 Task: Look for space in Berriane, Algeria from 6th September, 2023 to 10th September, 2023 for 1 adult in price range Rs.9000 to Rs.17000. Place can be private room with 1  bedroom having 1 bed and 1 bathroom. Property type can be house, flat, hotel. Booking option can be shelf check-in. Required host language is .
Action: Mouse moved to (529, 119)
Screenshot: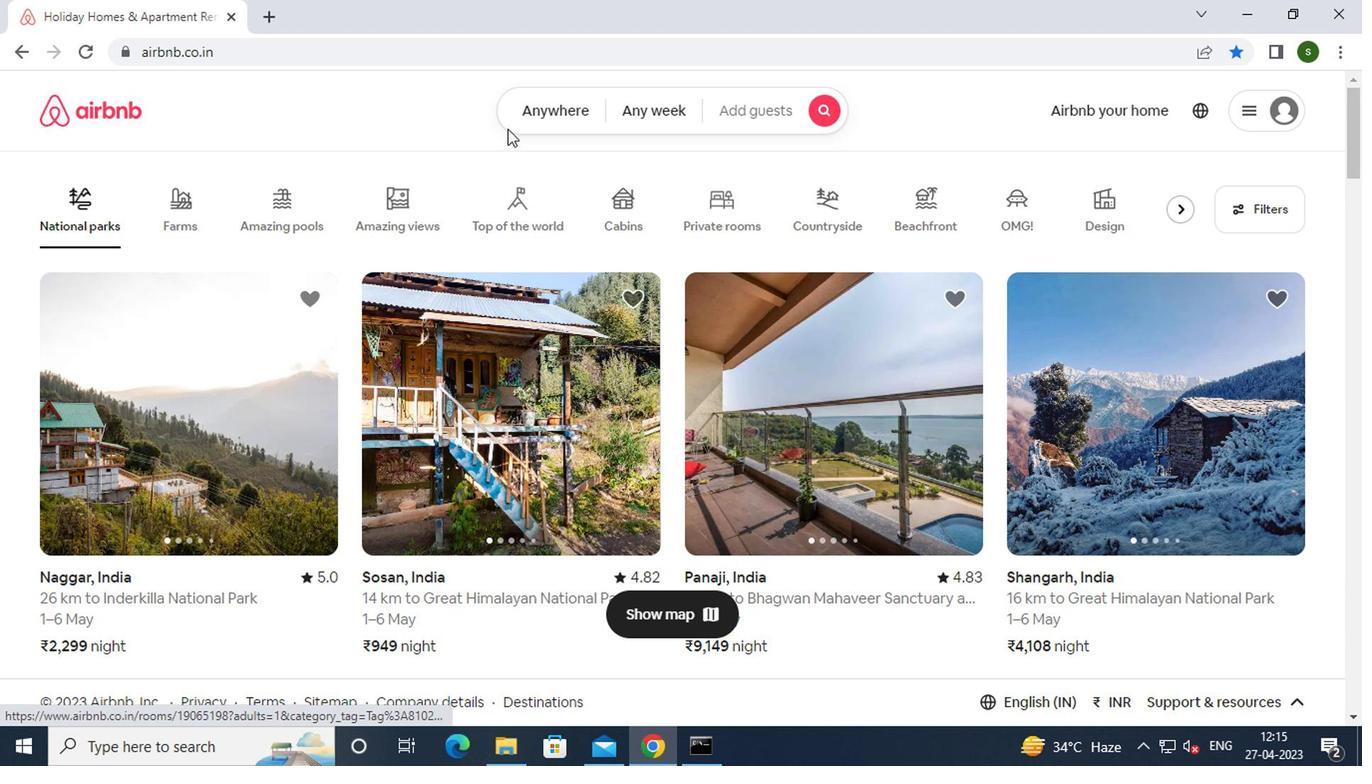 
Action: Mouse pressed left at (529, 119)
Screenshot: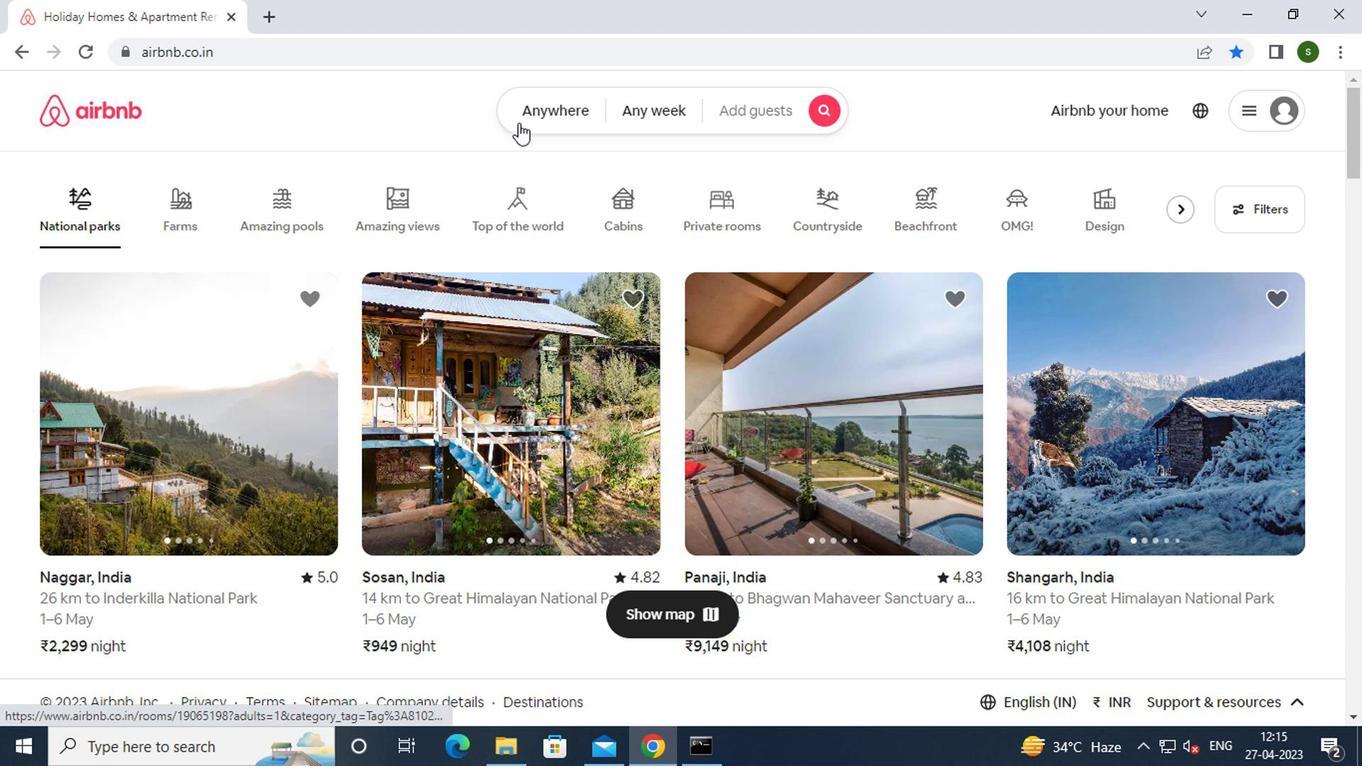
Action: Mouse moved to (380, 192)
Screenshot: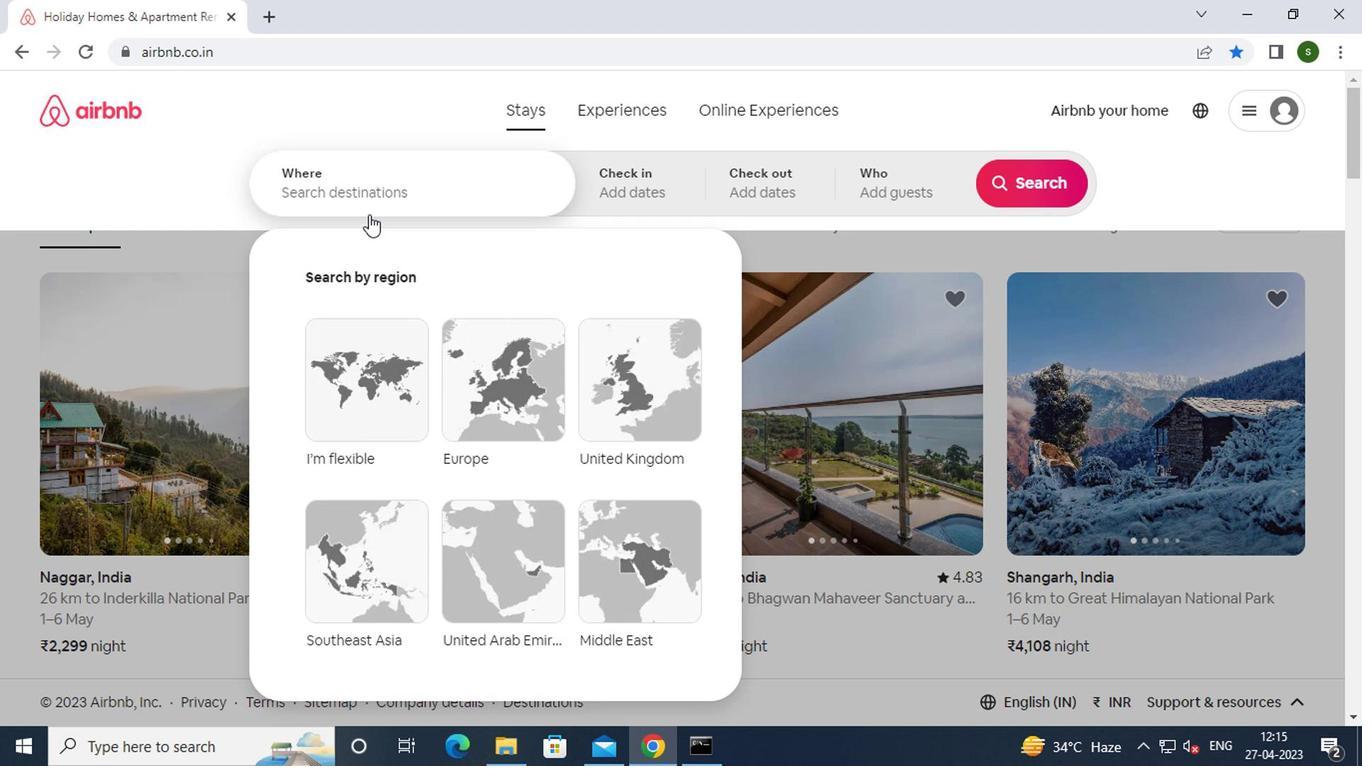 
Action: Mouse pressed left at (380, 192)
Screenshot: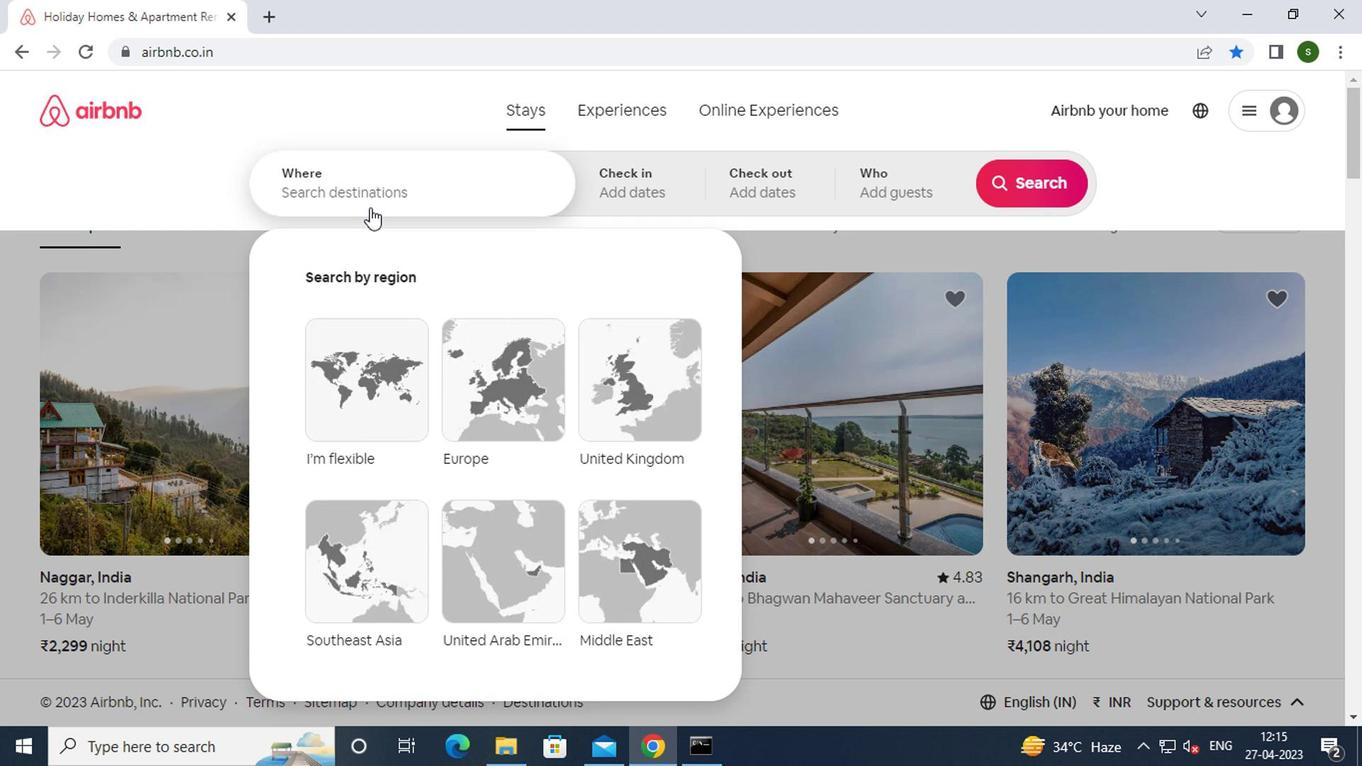 
Action: Key pressed b<Key.caps_lock>erriane
Screenshot: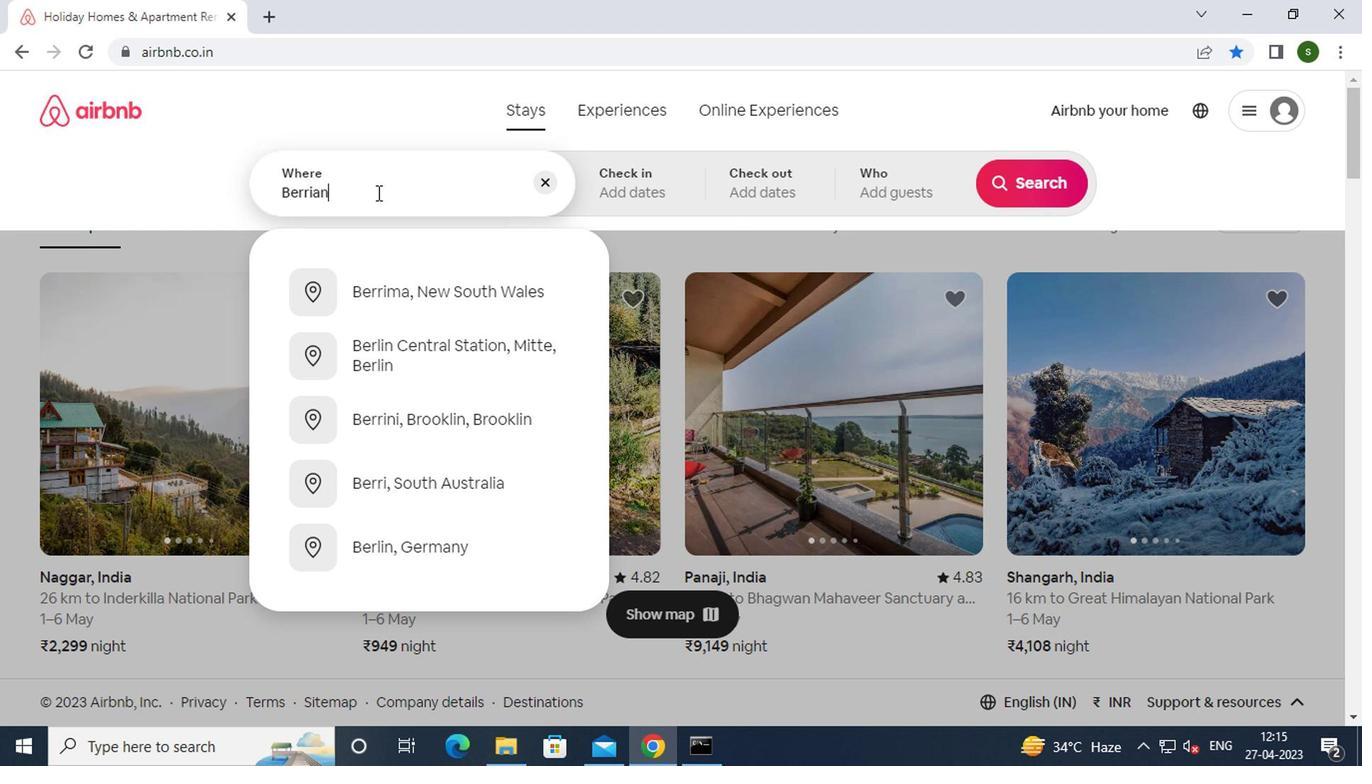 
Action: Mouse moved to (428, 285)
Screenshot: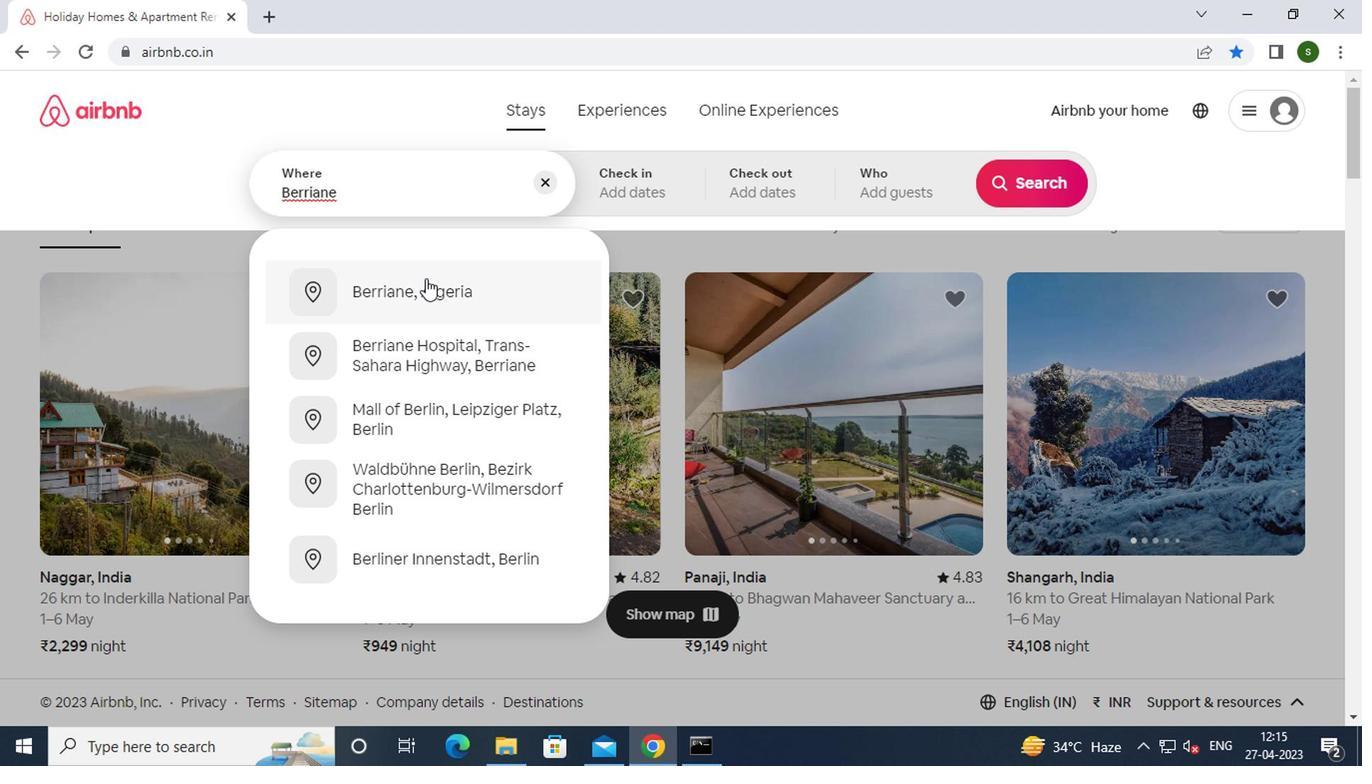 
Action: Mouse pressed left at (428, 285)
Screenshot: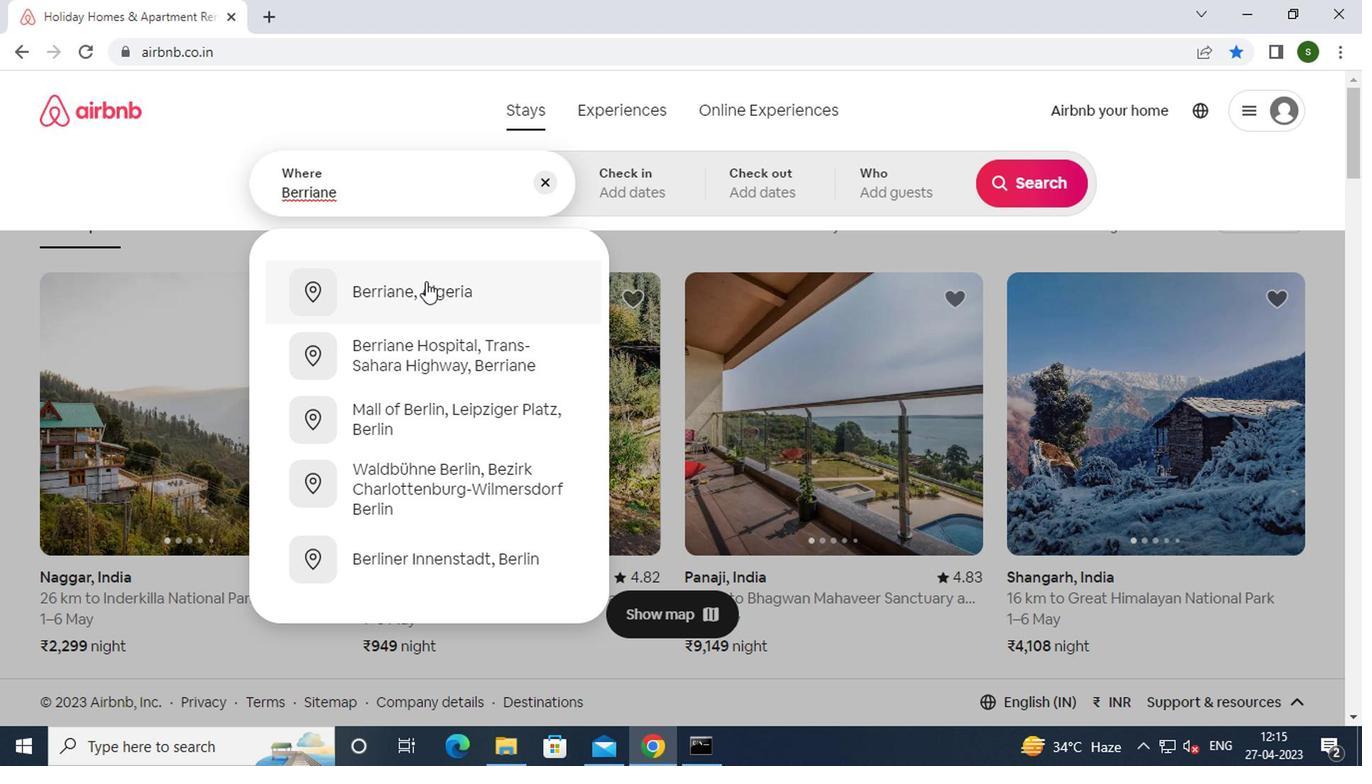 
Action: Mouse moved to (1016, 344)
Screenshot: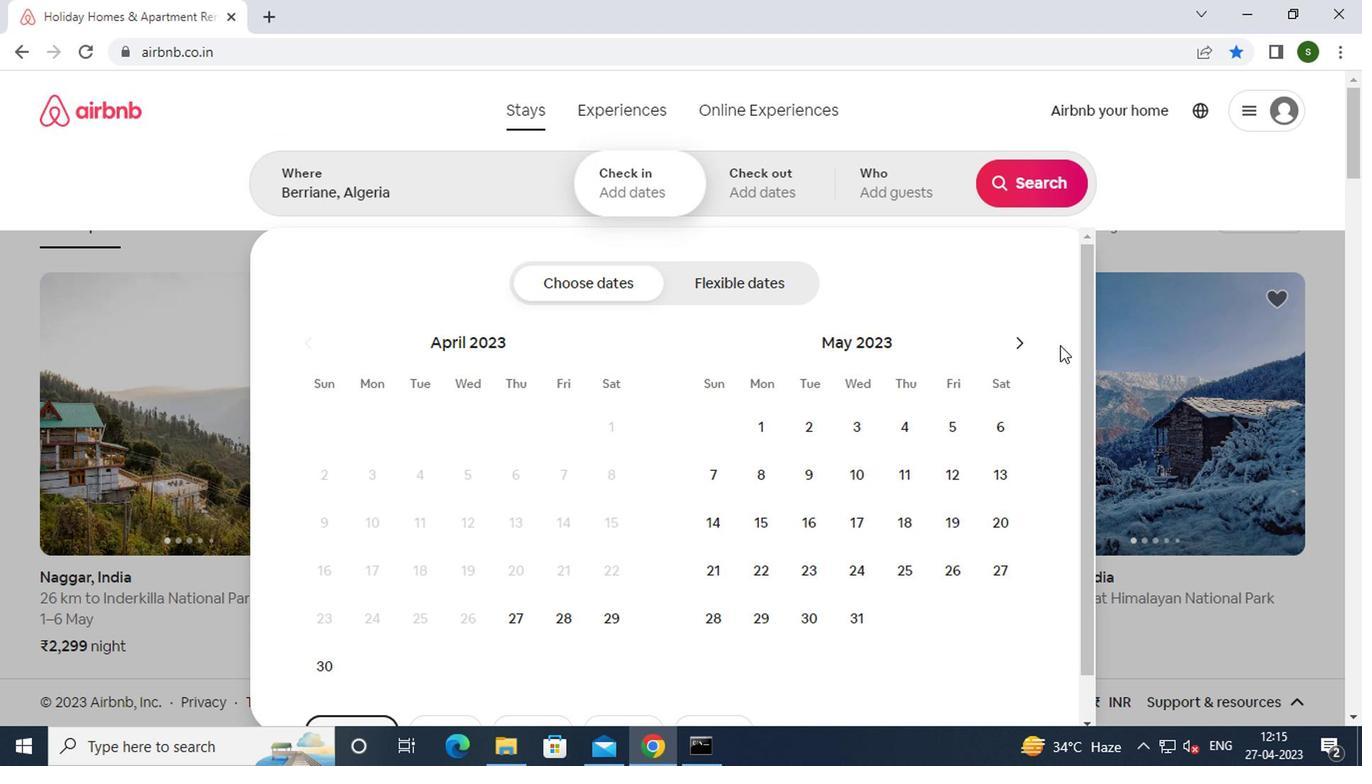 
Action: Mouse pressed left at (1016, 344)
Screenshot: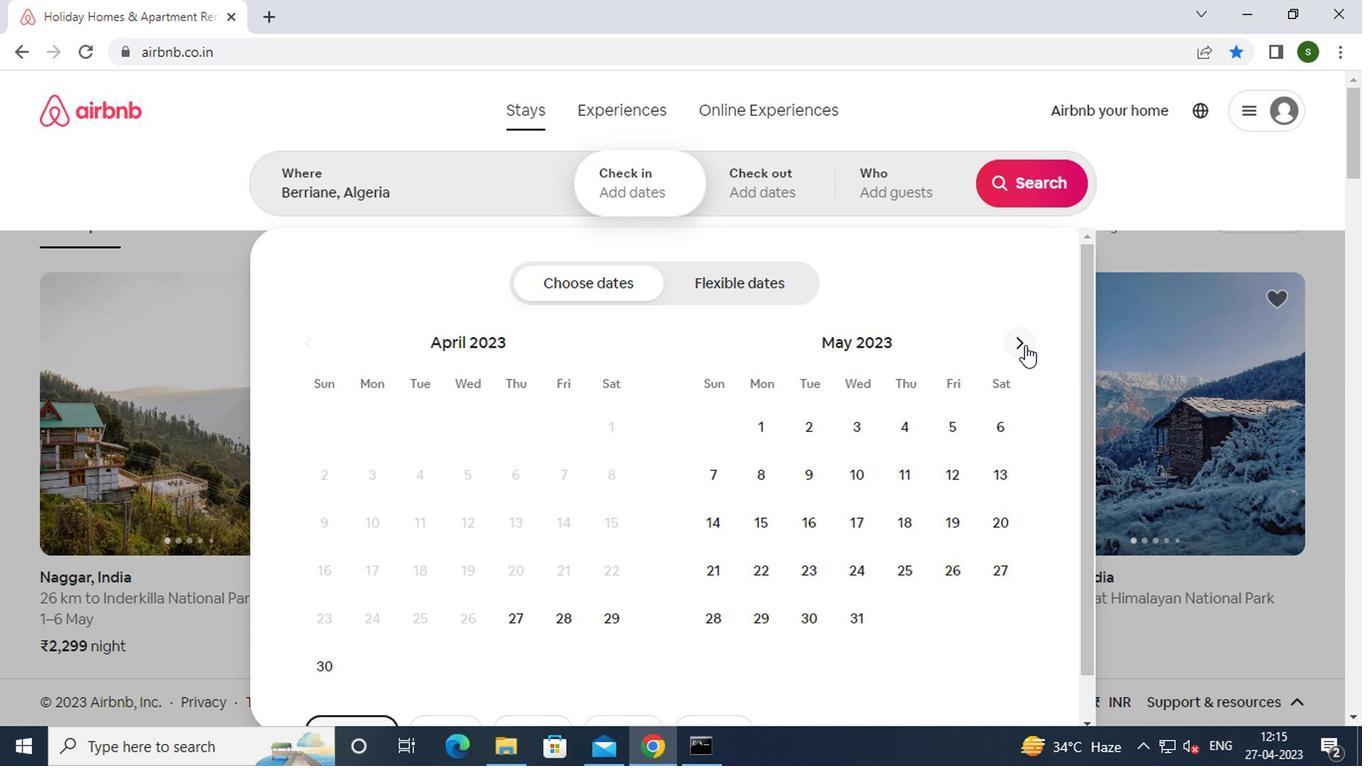 
Action: Mouse pressed left at (1016, 344)
Screenshot: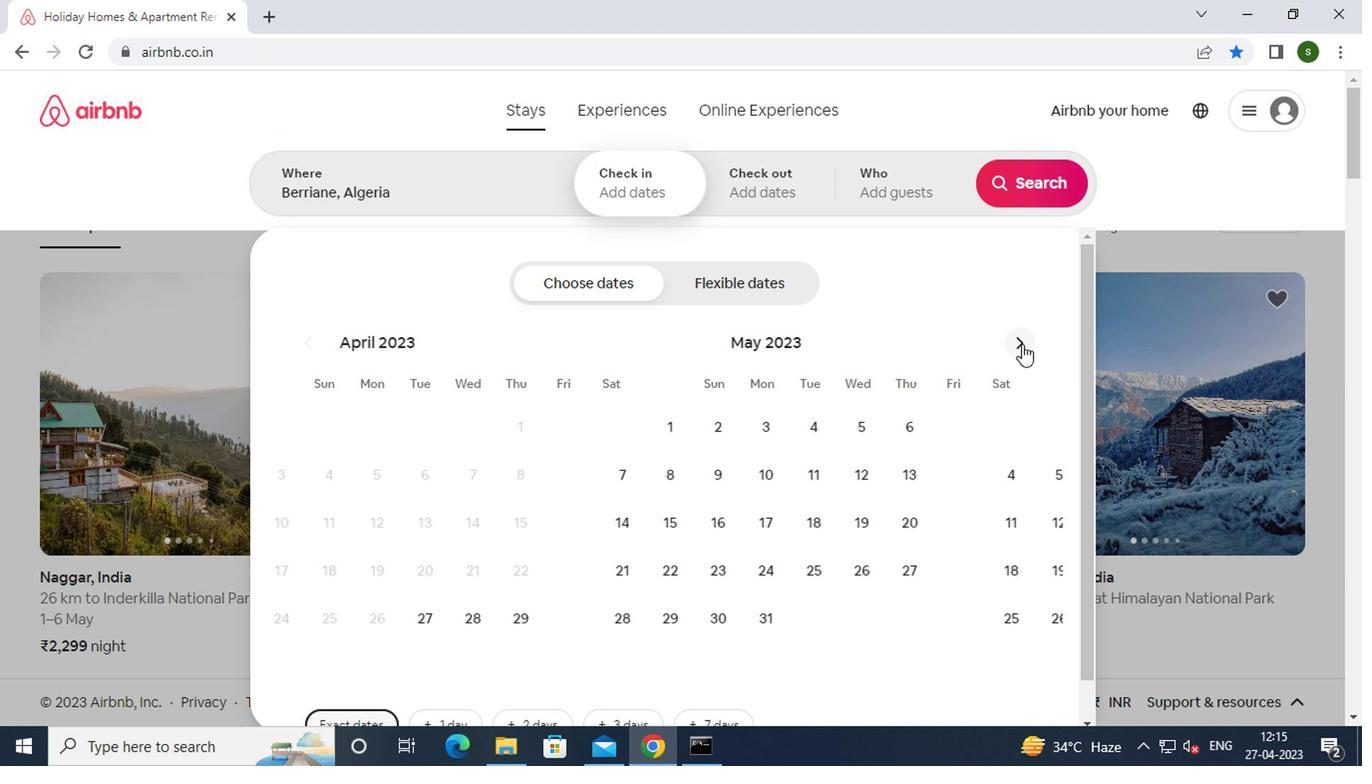 
Action: Mouse pressed left at (1016, 344)
Screenshot: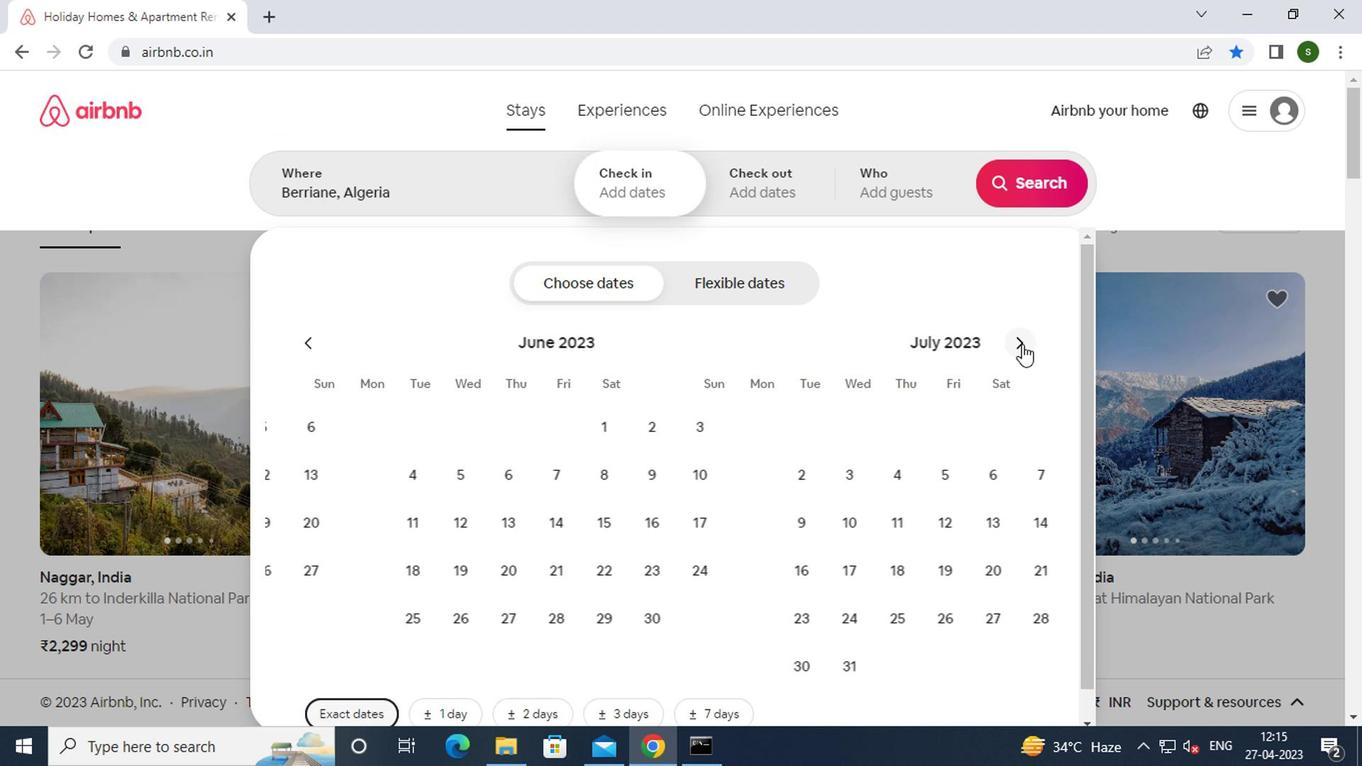 
Action: Mouse pressed left at (1016, 344)
Screenshot: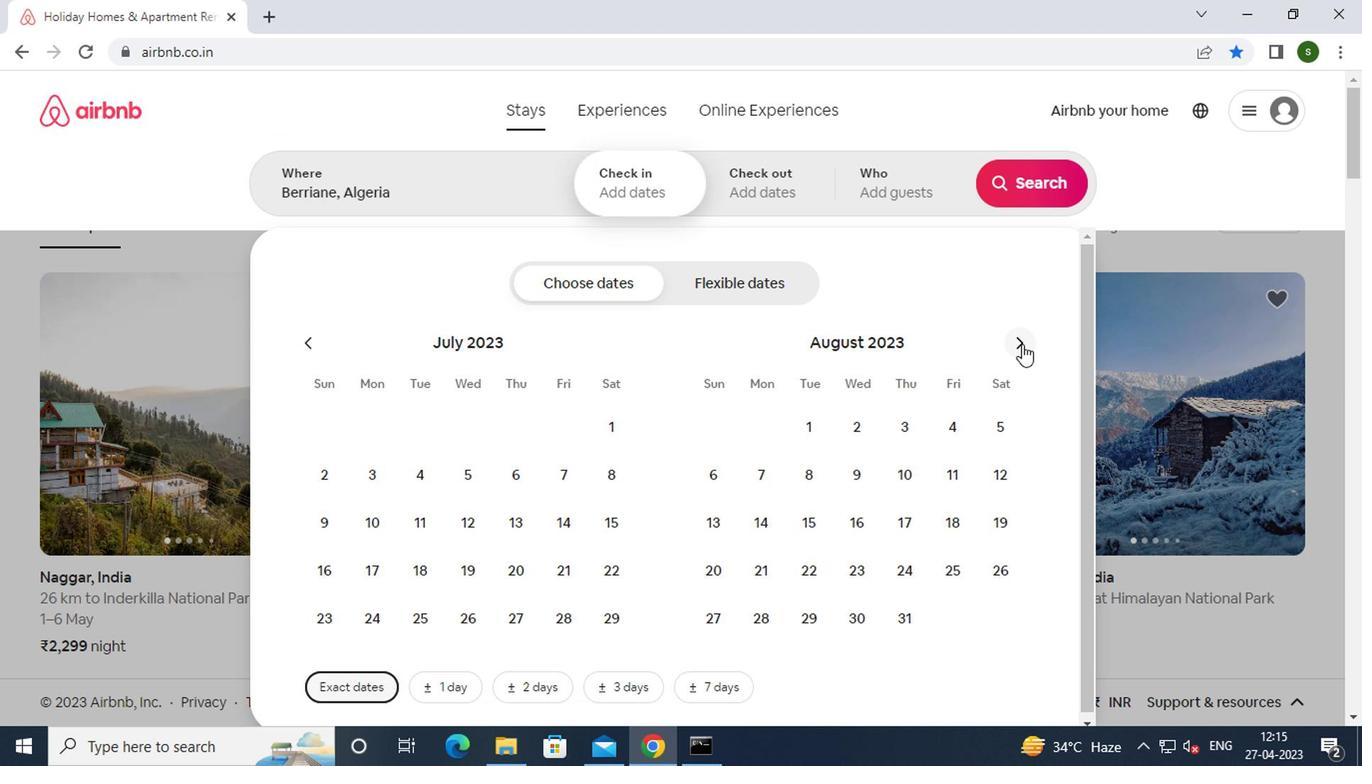 
Action: Mouse moved to (838, 484)
Screenshot: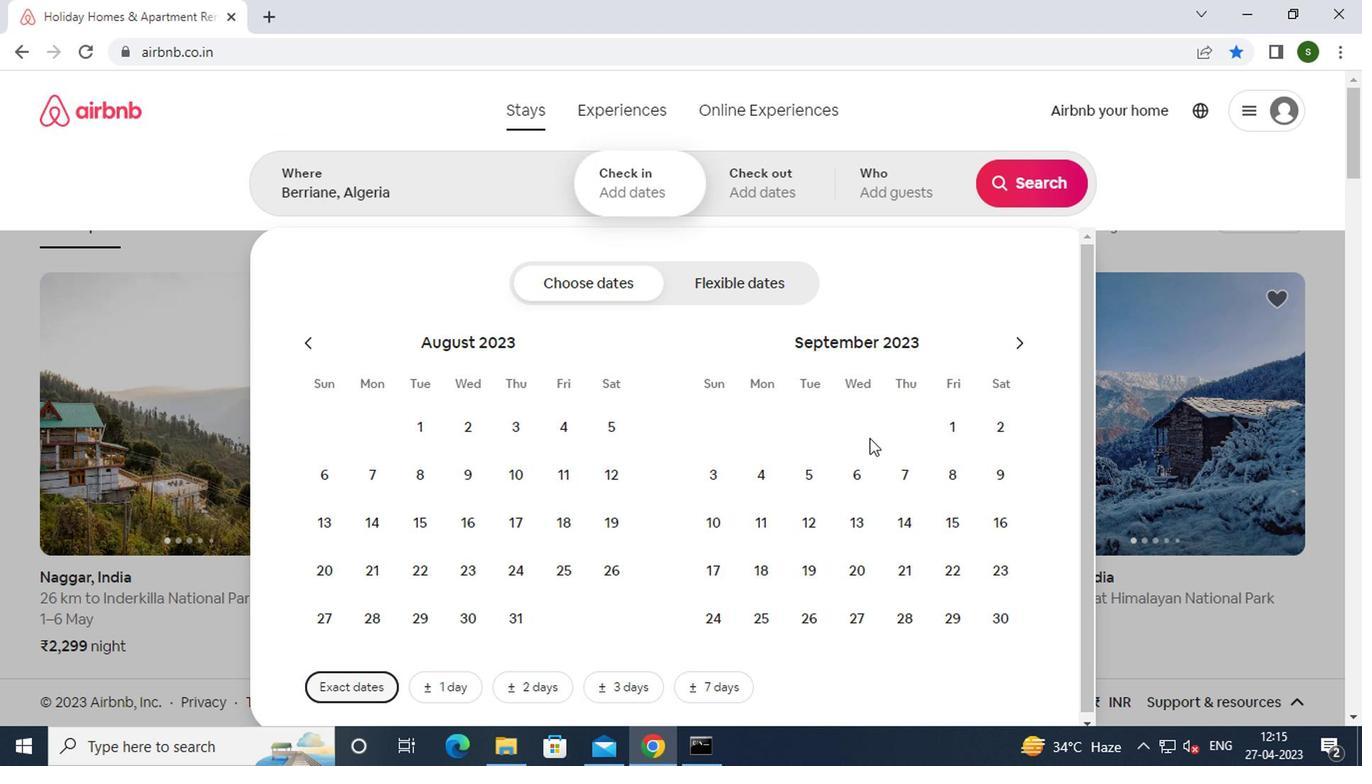 
Action: Mouse pressed left at (838, 484)
Screenshot: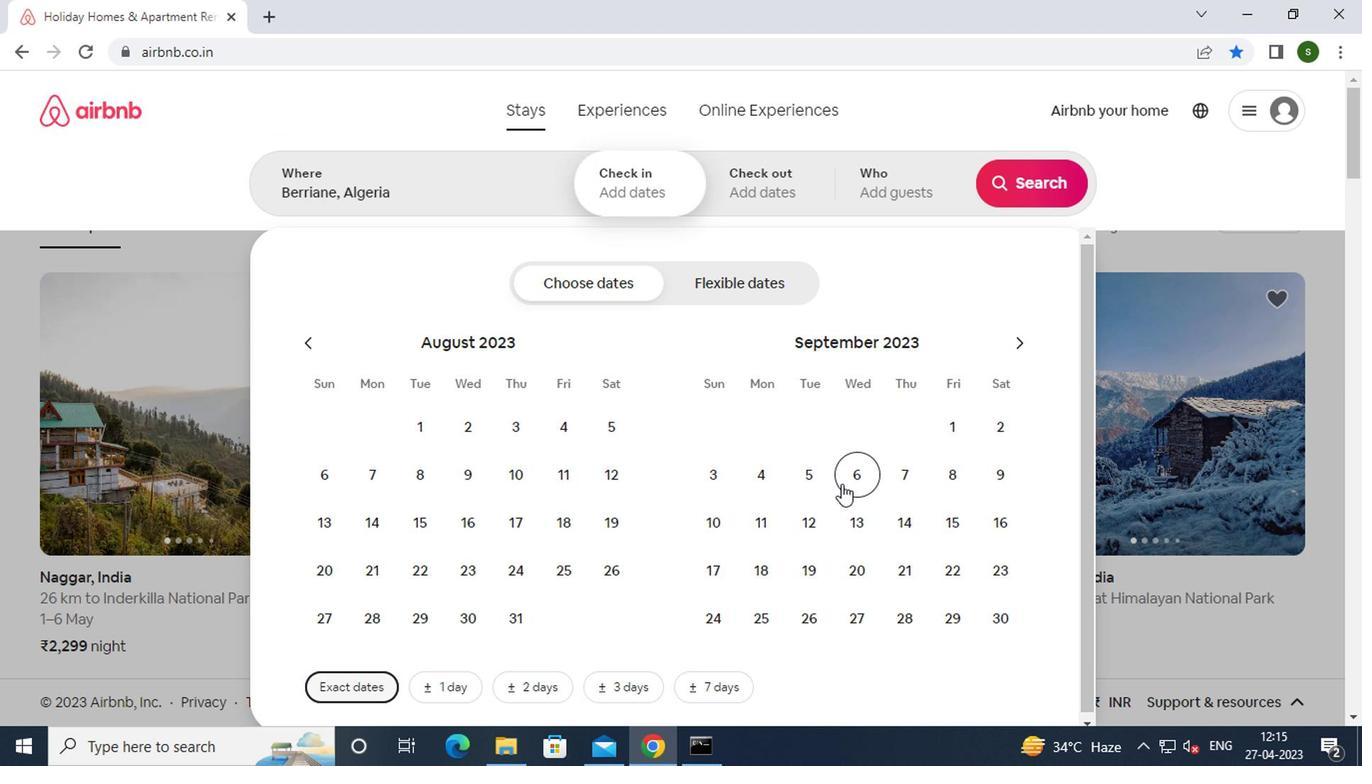 
Action: Mouse moved to (715, 516)
Screenshot: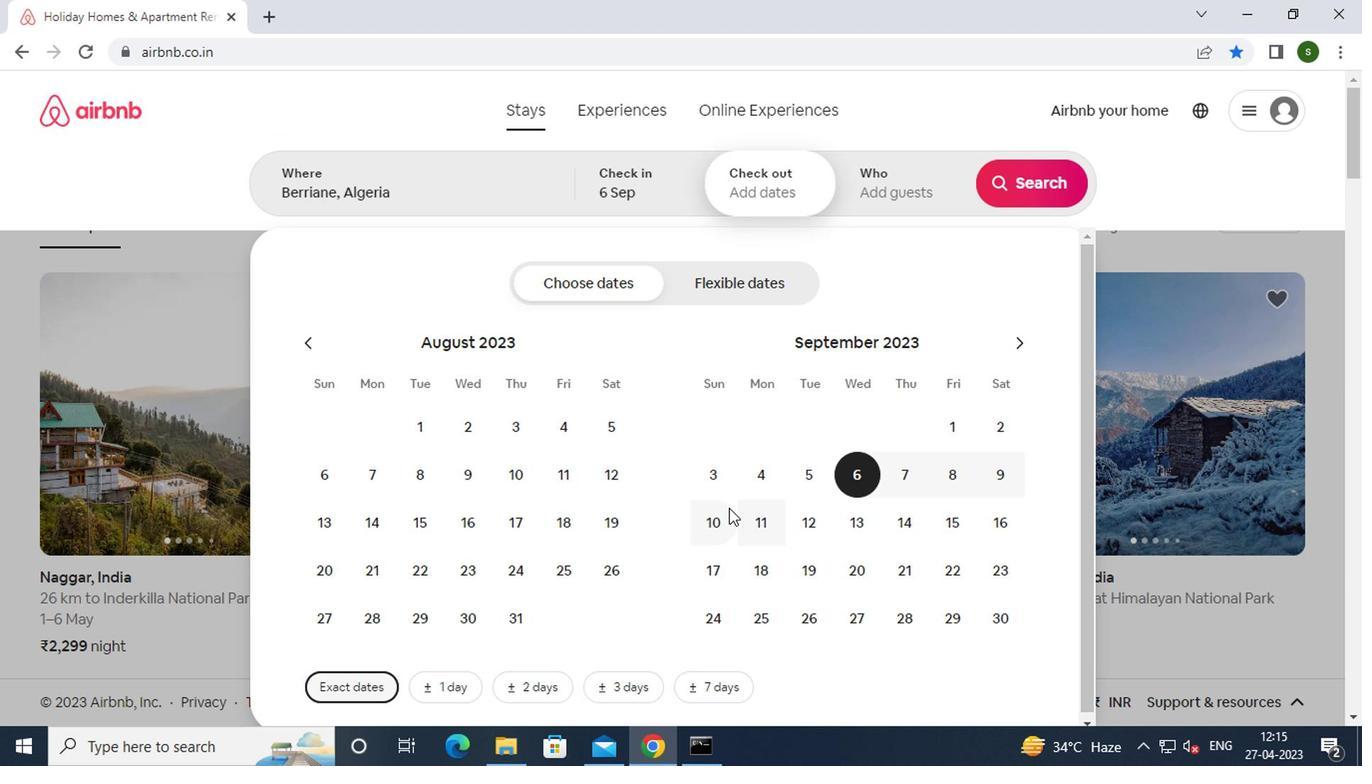 
Action: Mouse pressed left at (715, 516)
Screenshot: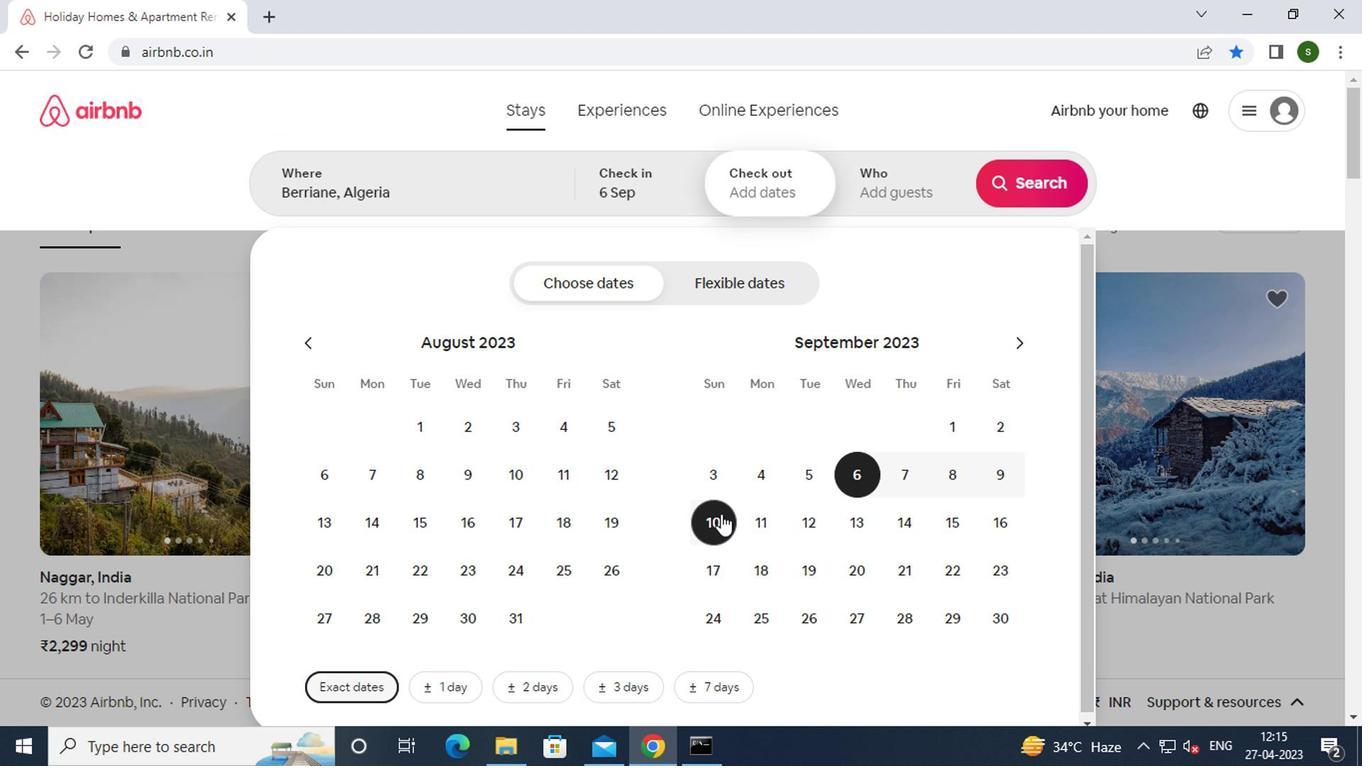 
Action: Mouse moved to (881, 183)
Screenshot: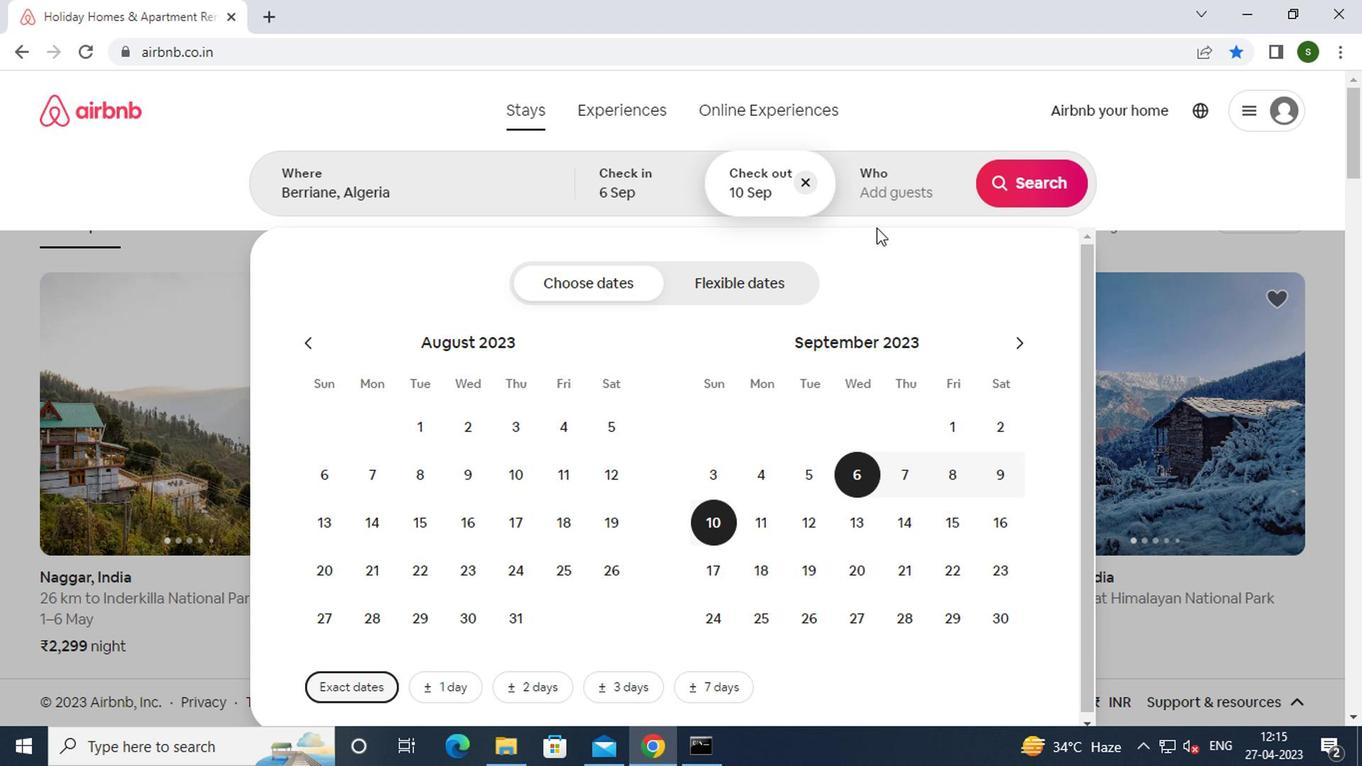 
Action: Mouse pressed left at (881, 183)
Screenshot: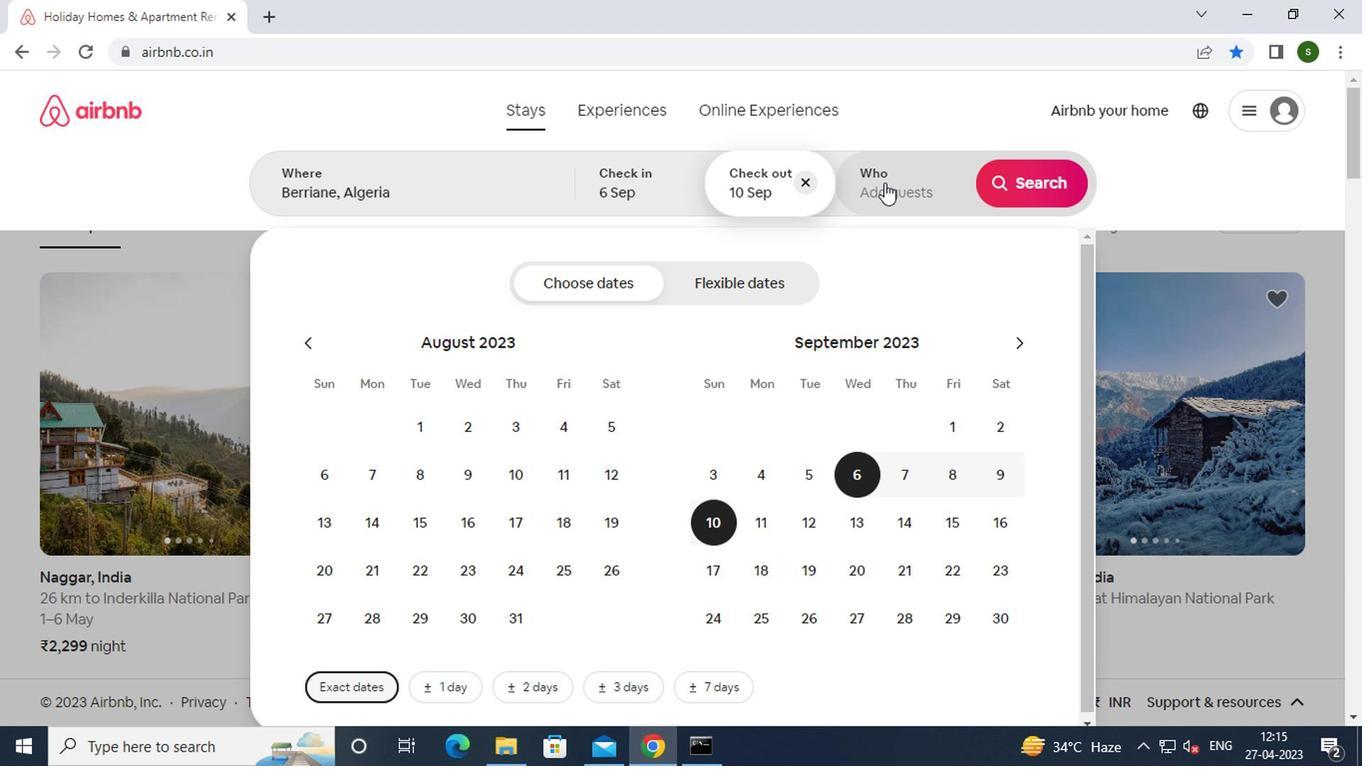 
Action: Mouse moved to (1031, 295)
Screenshot: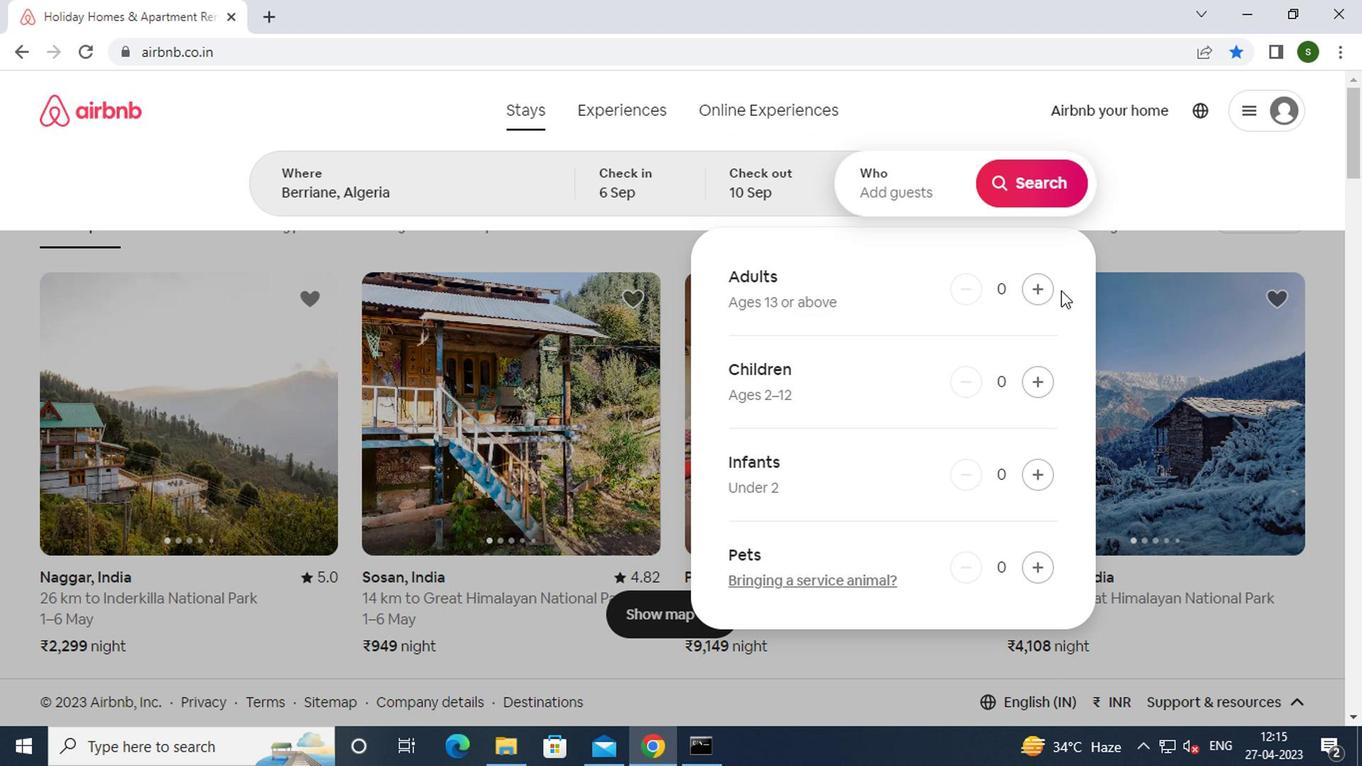 
Action: Mouse pressed left at (1031, 295)
Screenshot: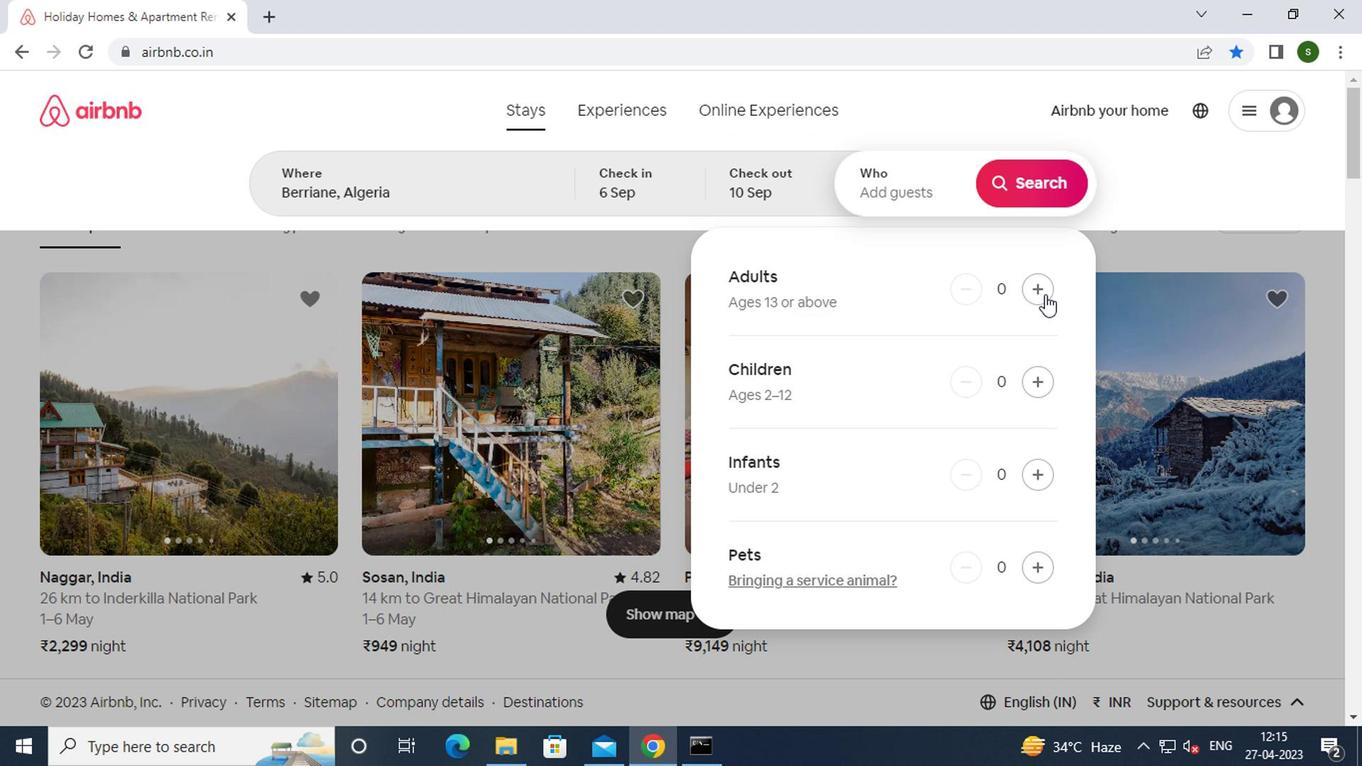 
Action: Mouse moved to (1032, 200)
Screenshot: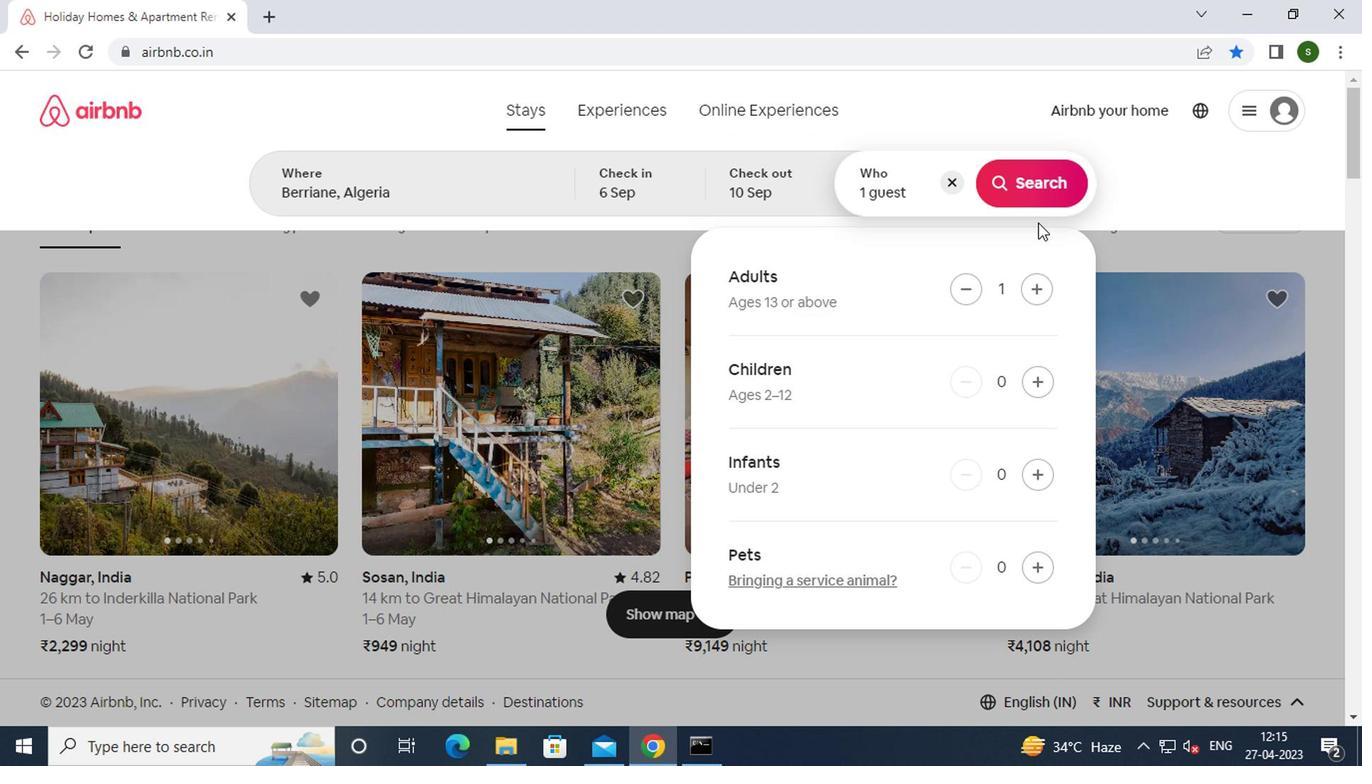 
Action: Mouse pressed left at (1032, 200)
Screenshot: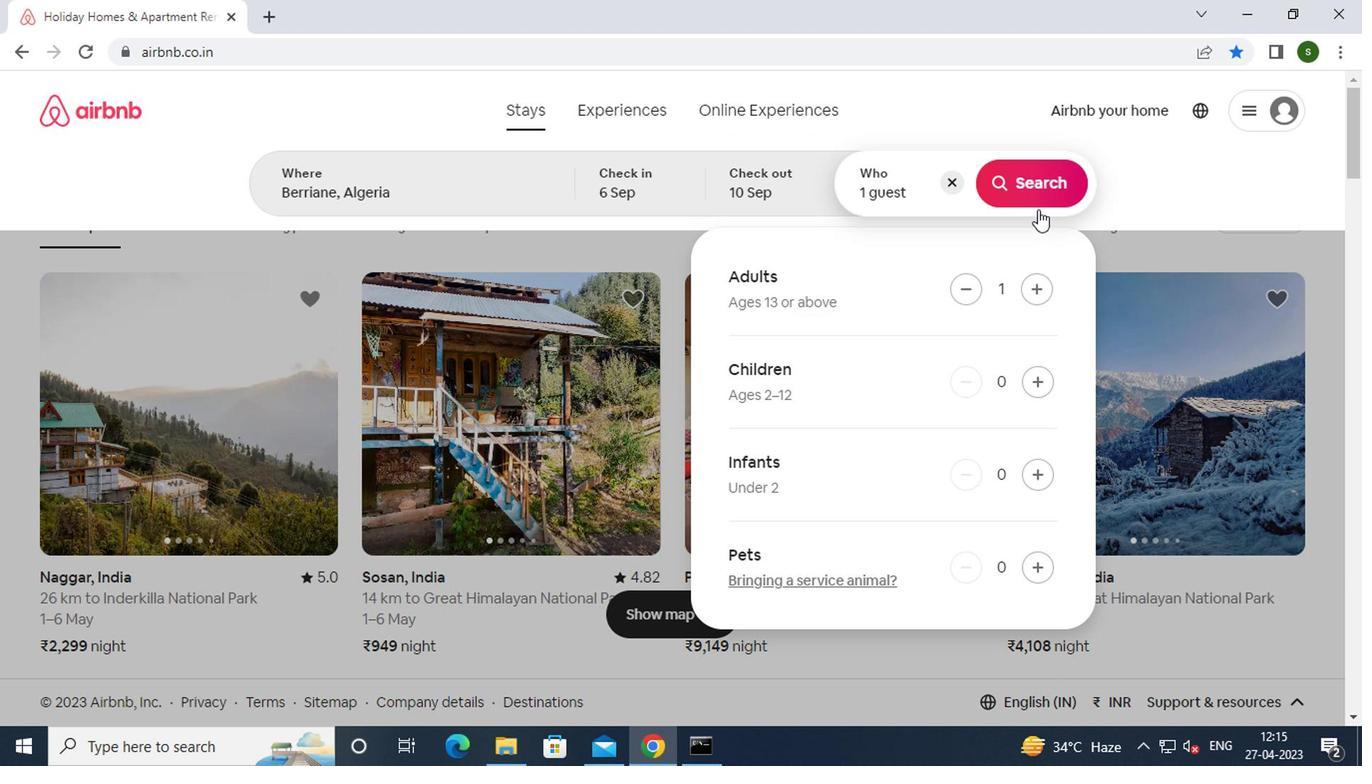 
Action: Mouse moved to (1241, 190)
Screenshot: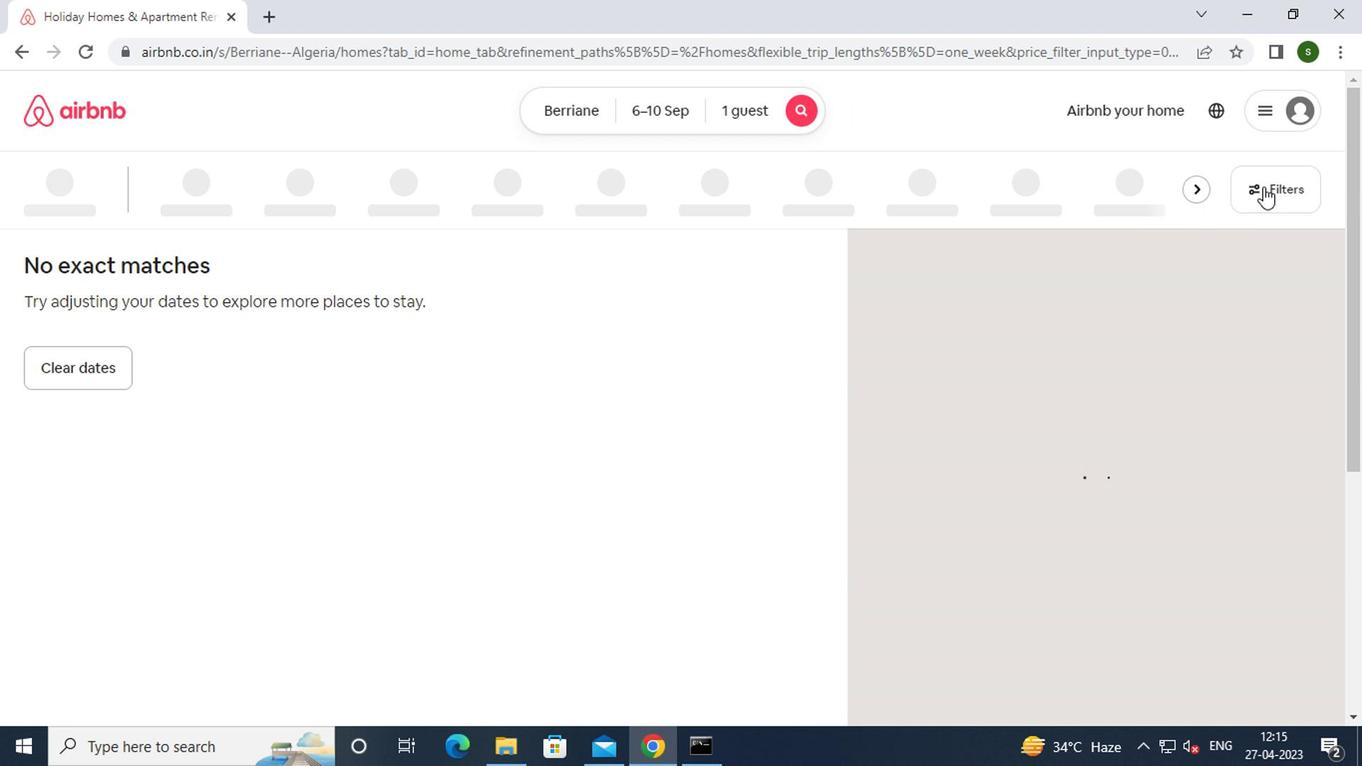 
Action: Mouse pressed left at (1241, 190)
Screenshot: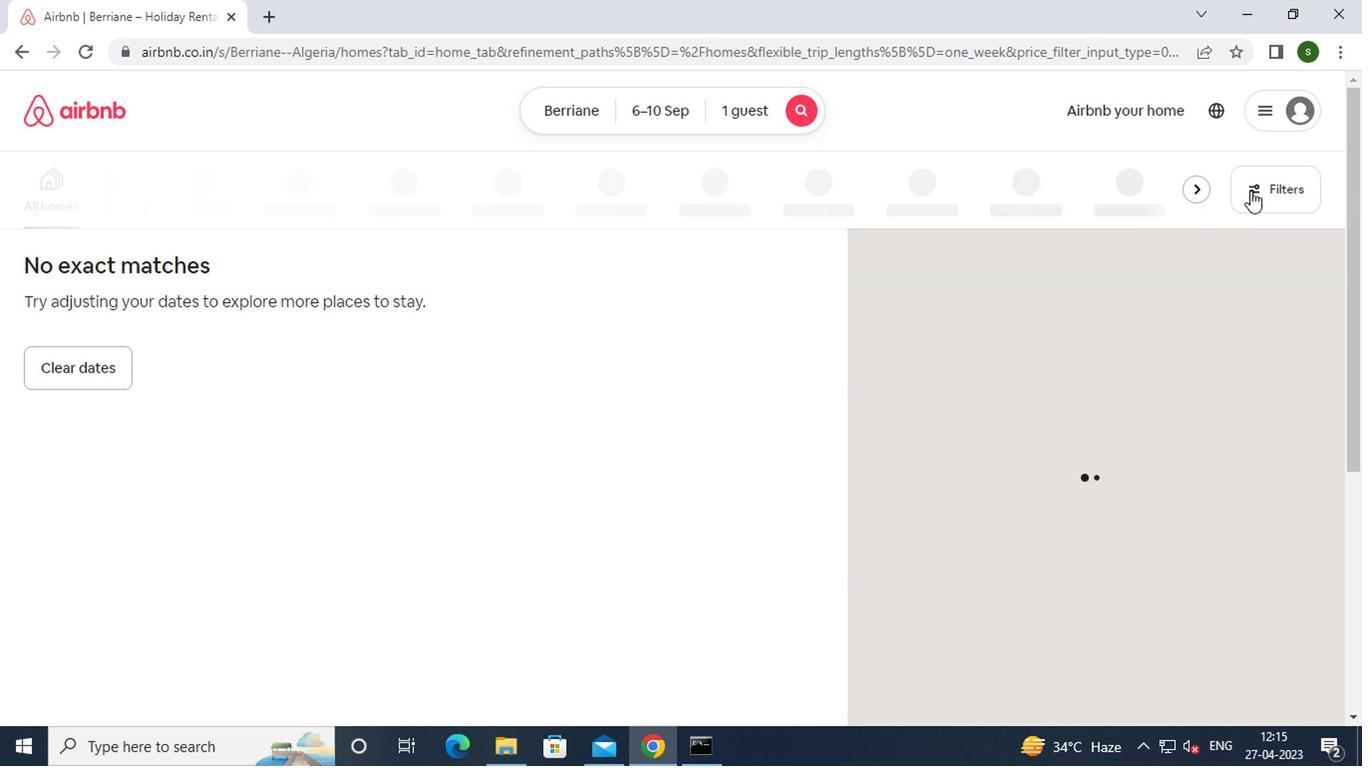 
Action: Mouse moved to (414, 317)
Screenshot: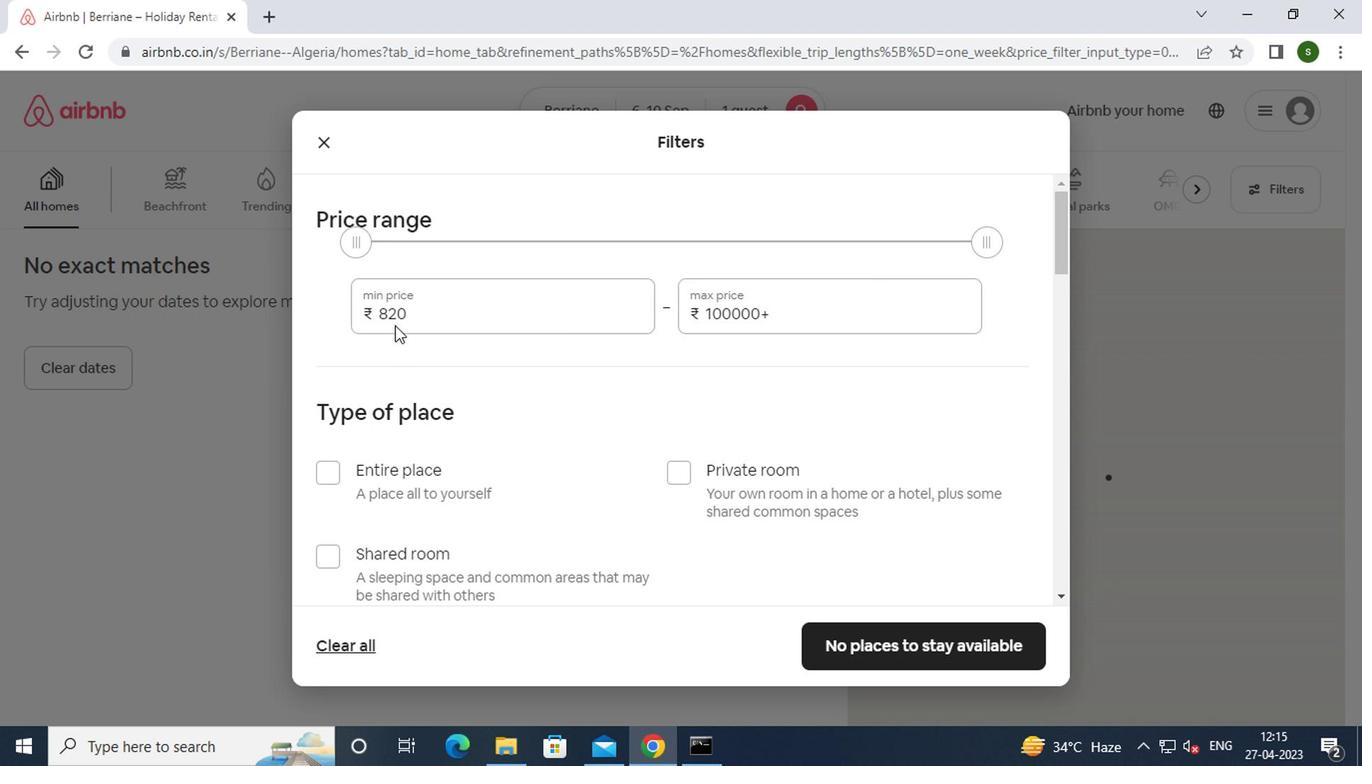 
Action: Mouse pressed left at (414, 317)
Screenshot: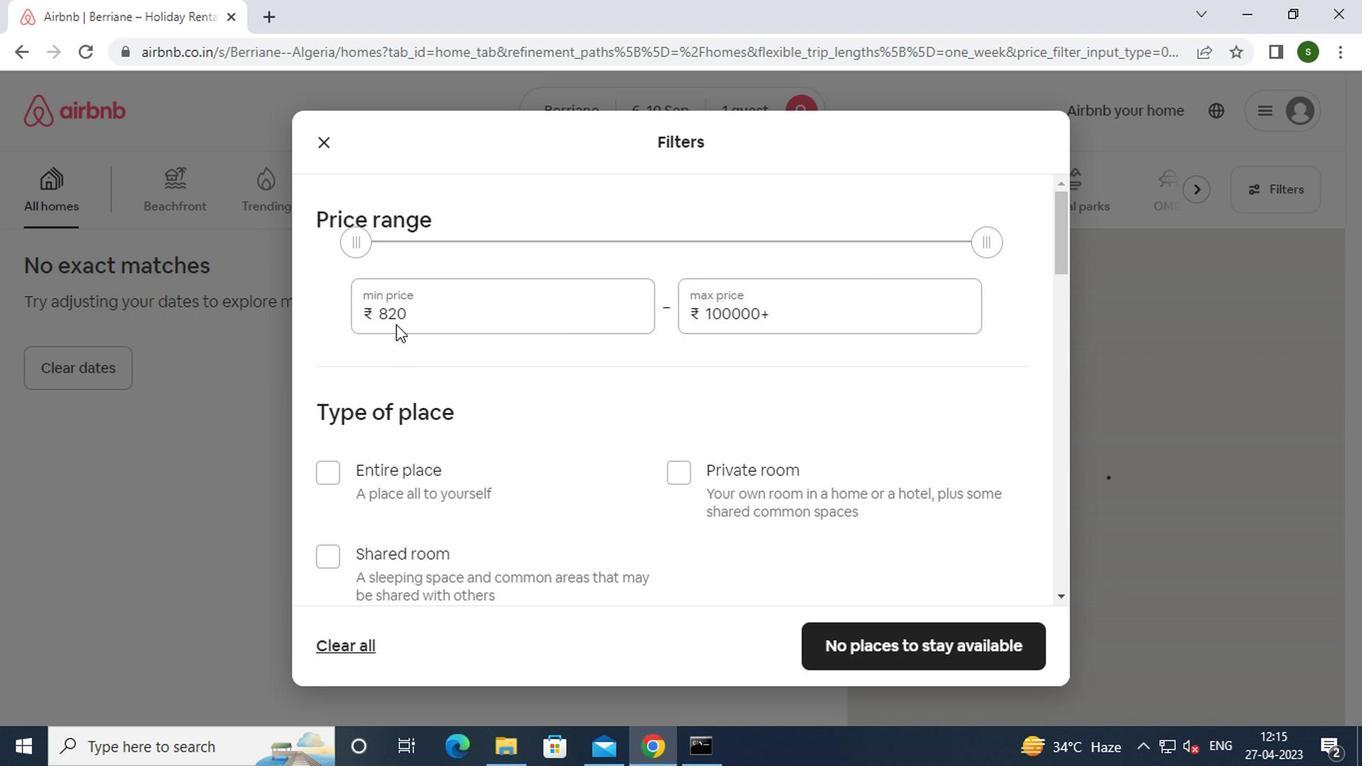 
Action: Mouse moved to (414, 315)
Screenshot: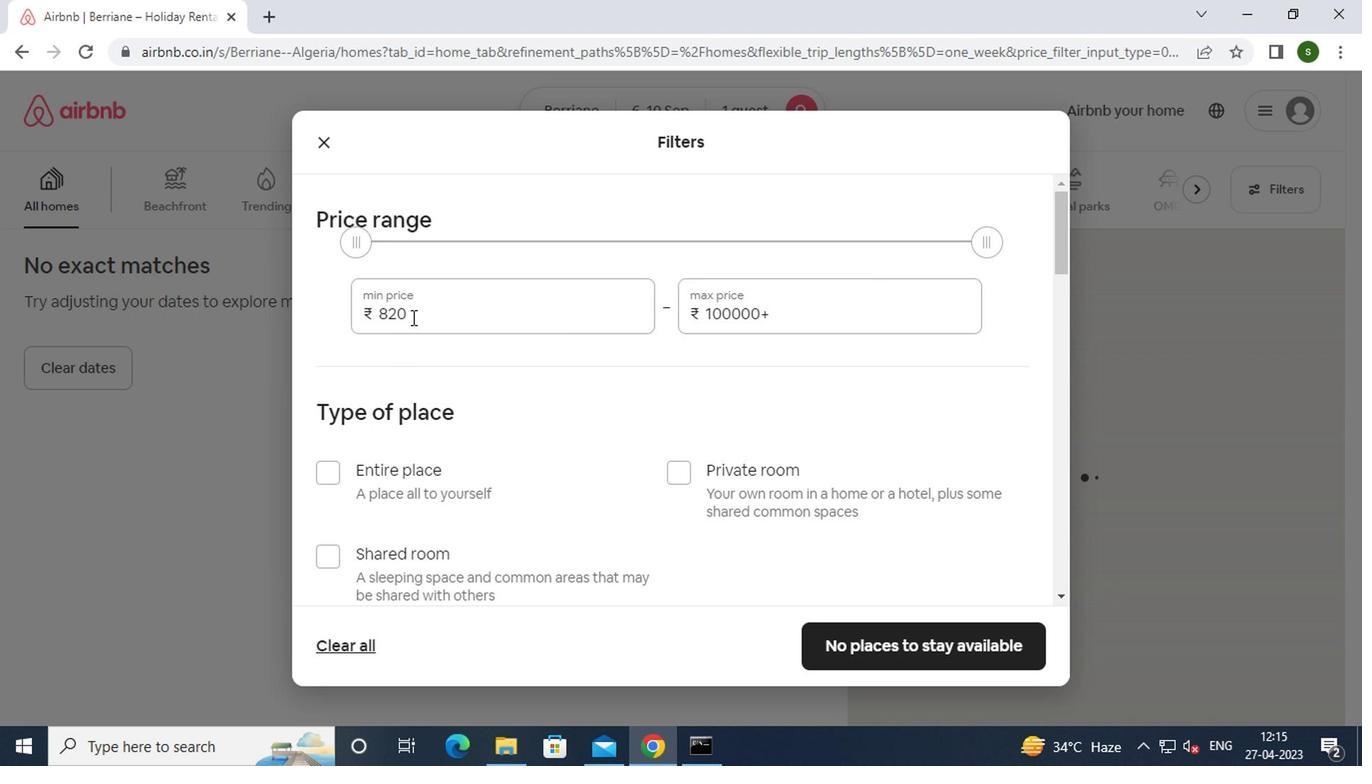
Action: Key pressed <Key.backspace><Key.backspace><Key.backspace><Key.backspace><Key.backspace><Key.backspace><Key.backspace>9000
Screenshot: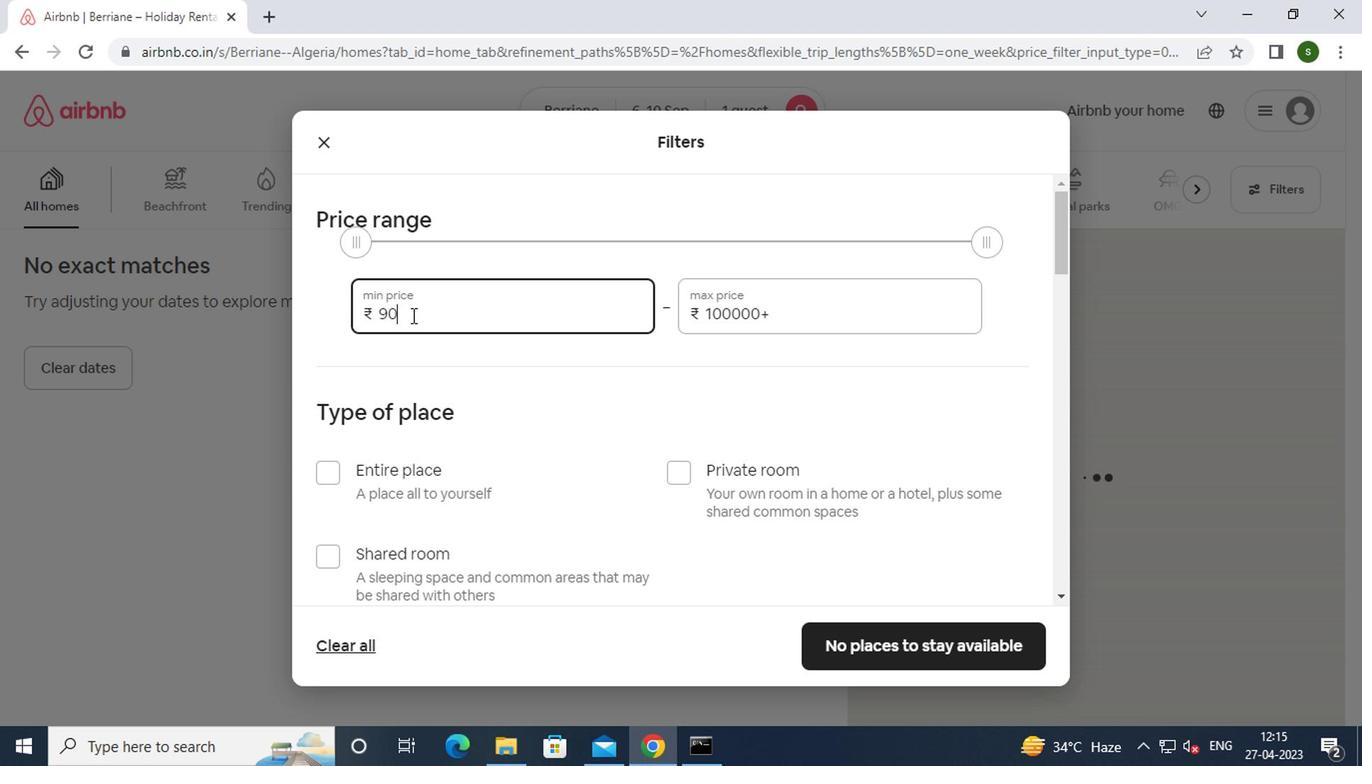 
Action: Mouse moved to (805, 300)
Screenshot: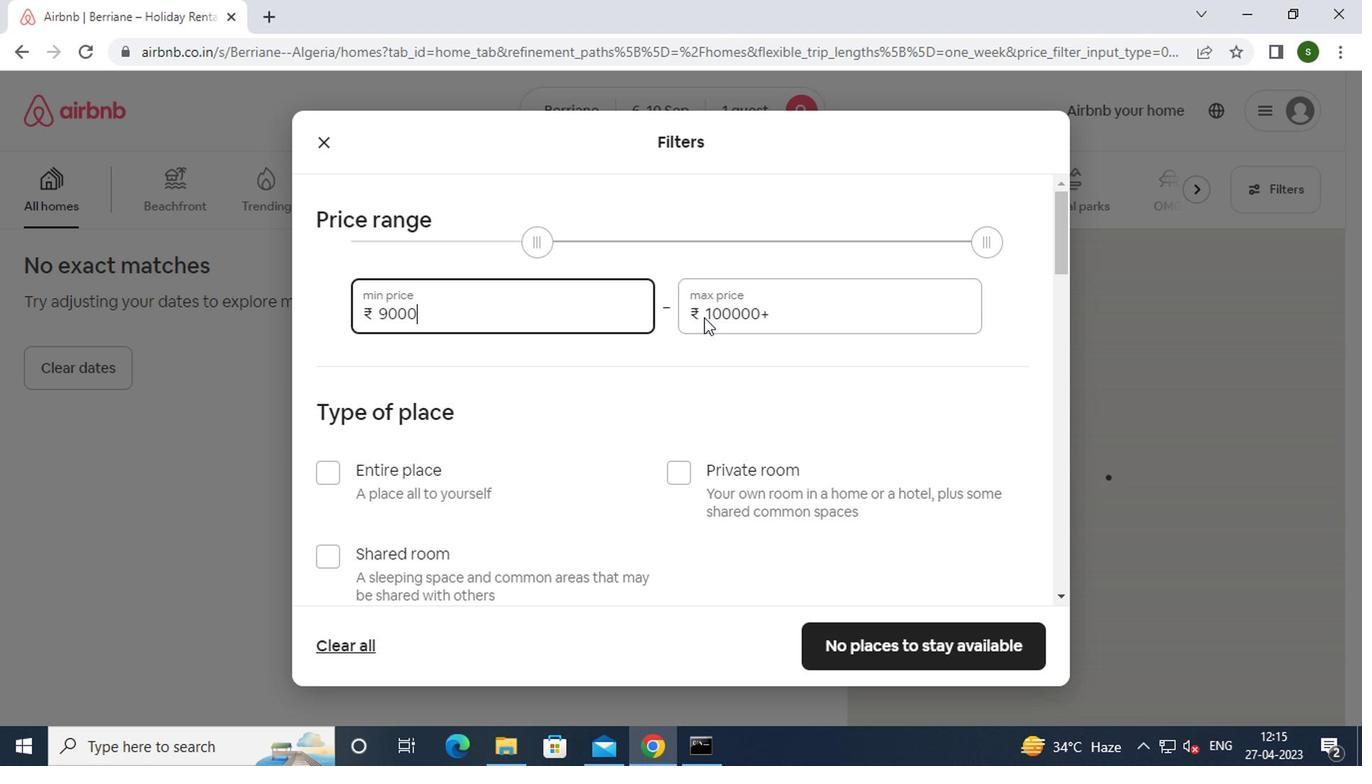 
Action: Mouse pressed left at (805, 300)
Screenshot: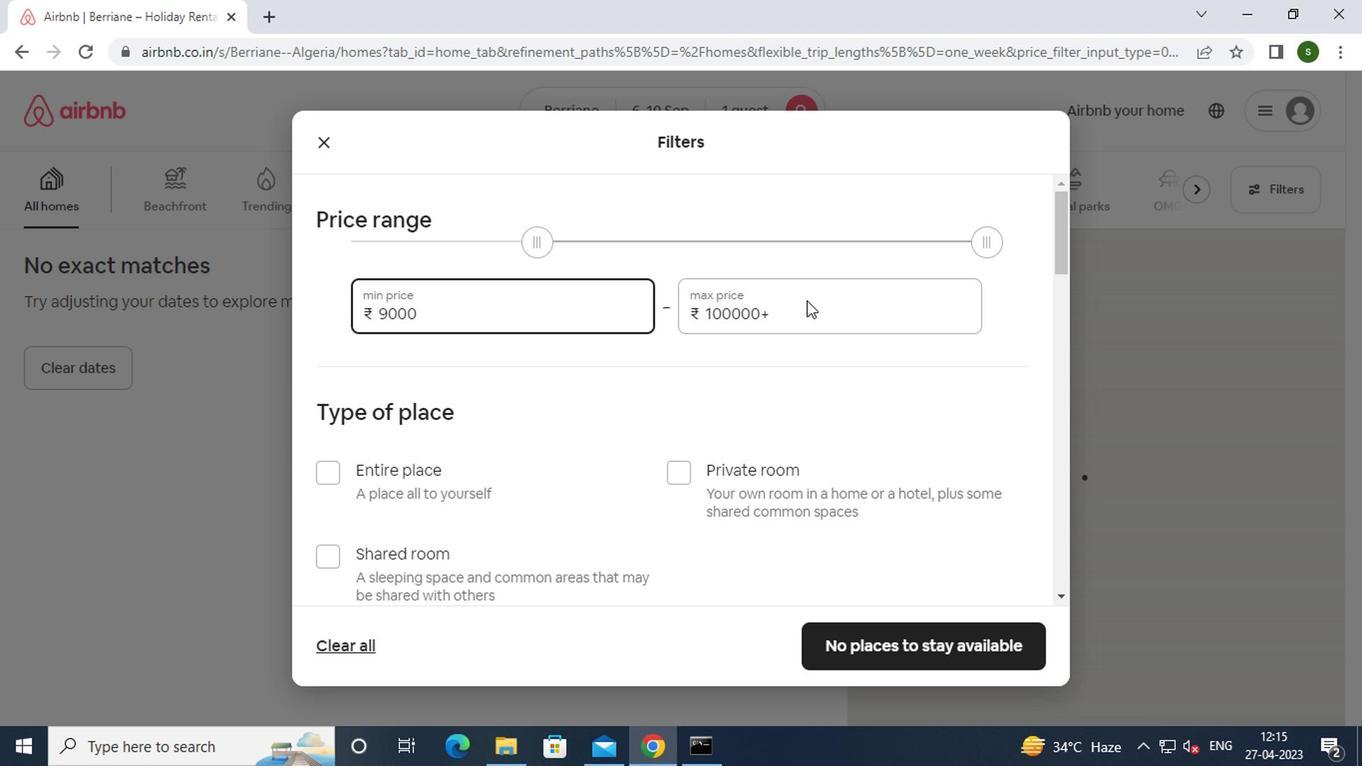 
Action: Mouse moved to (803, 300)
Screenshot: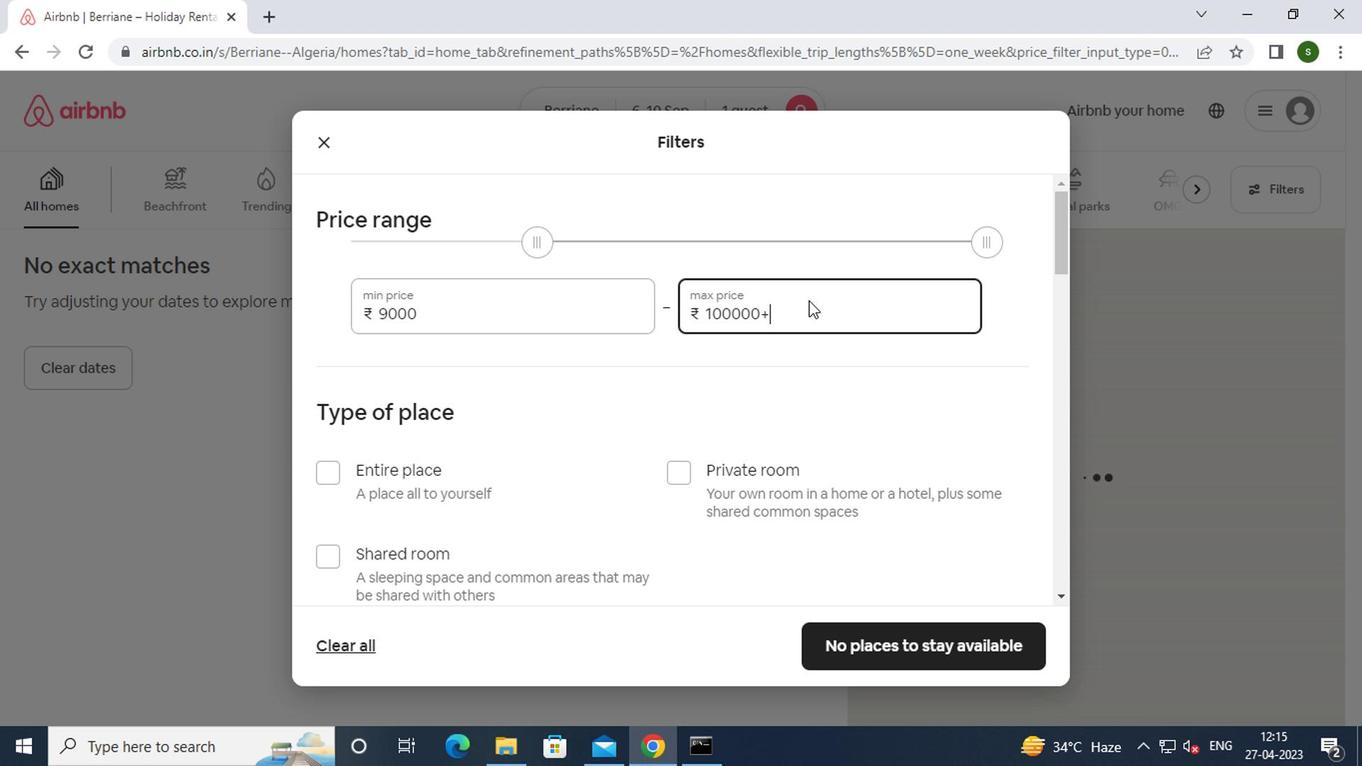 
Action: Key pressed <Key.backspace><Key.backspace><Key.backspace><Key.backspace><Key.backspace><Key.backspace><Key.backspace><Key.backspace><Key.backspace><Key.backspace><Key.backspace><Key.backspace>17000
Screenshot: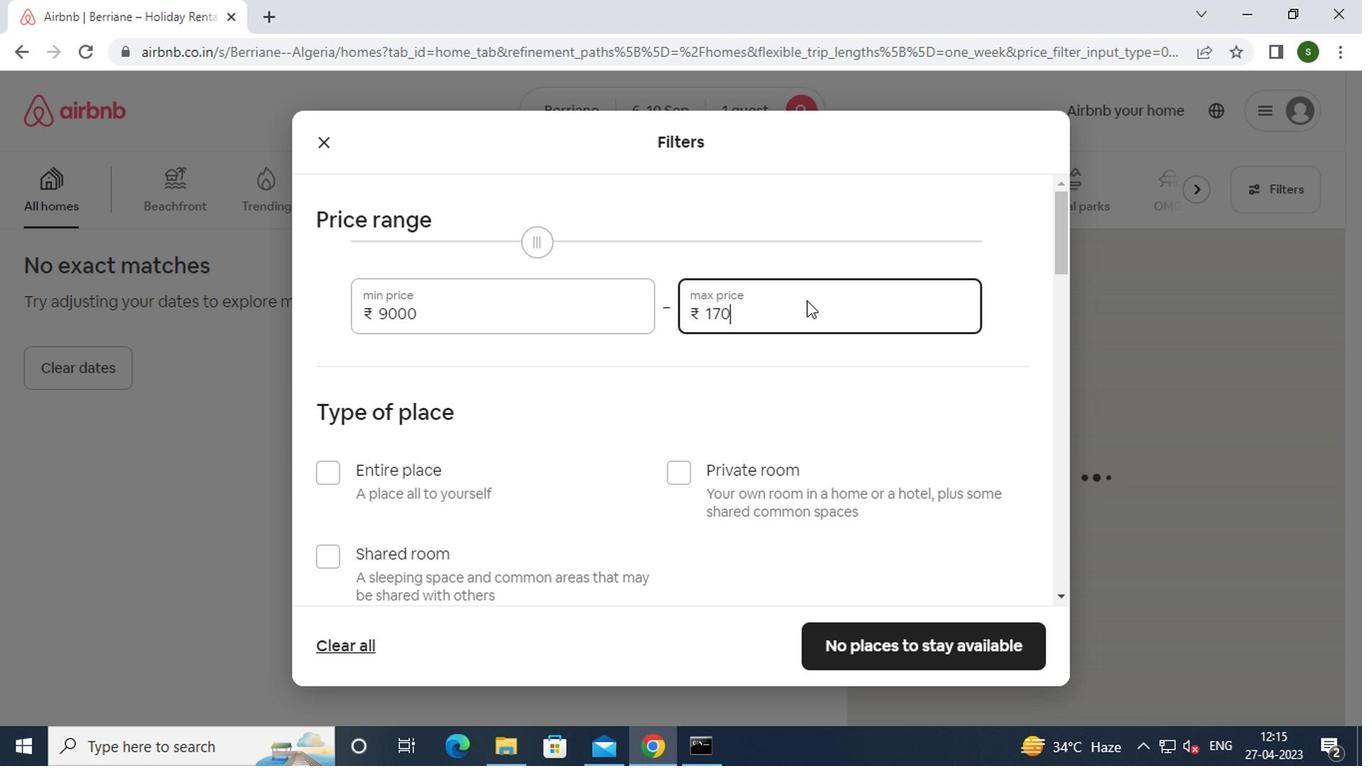 
Action: Mouse moved to (577, 334)
Screenshot: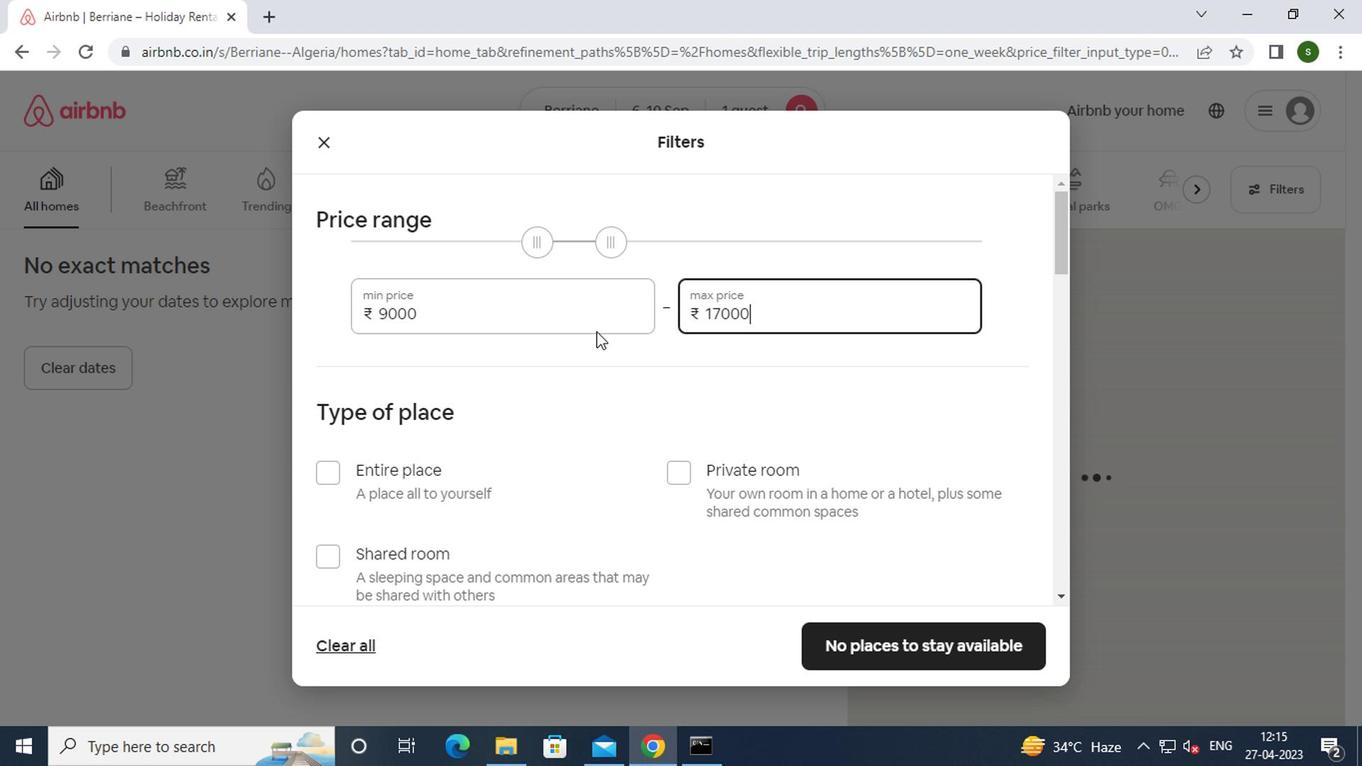 
Action: Mouse scrolled (577, 332) with delta (0, -1)
Screenshot: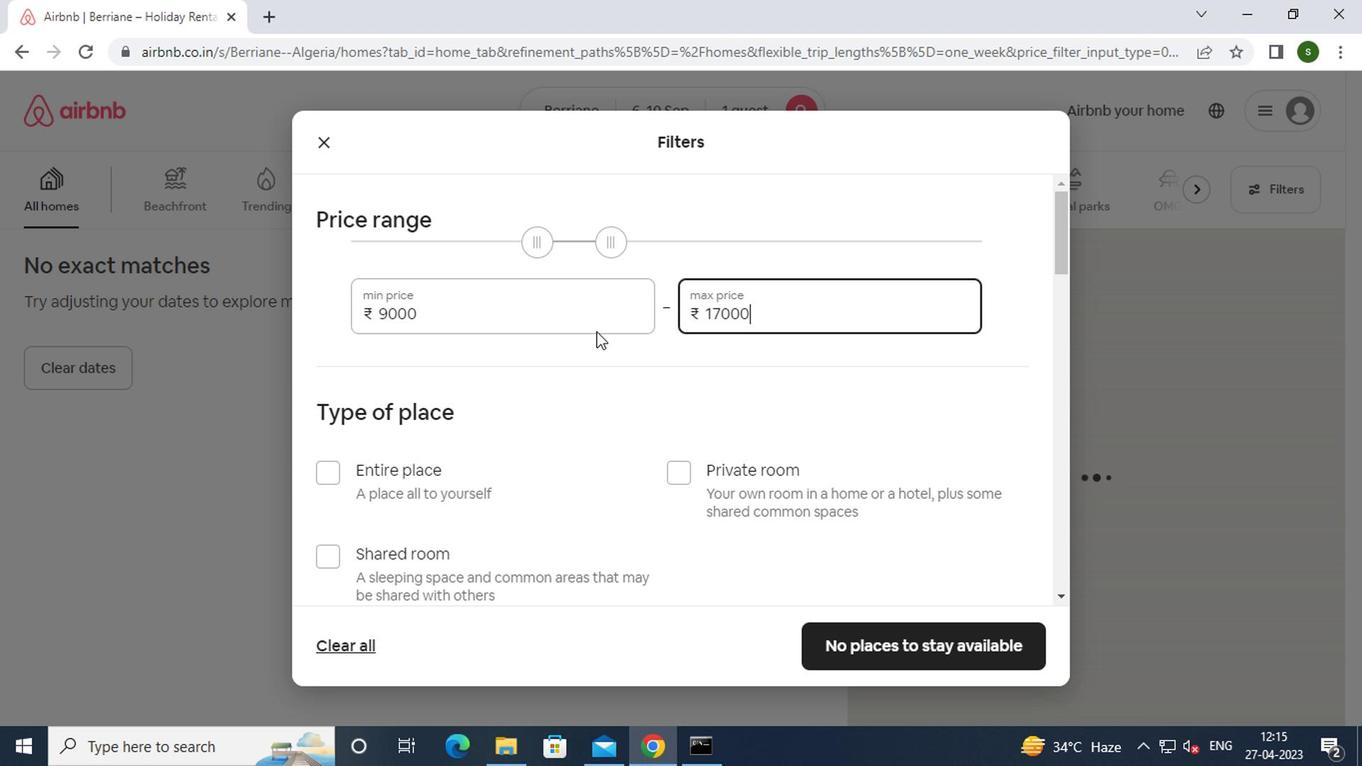 
Action: Mouse scrolled (577, 332) with delta (0, -1)
Screenshot: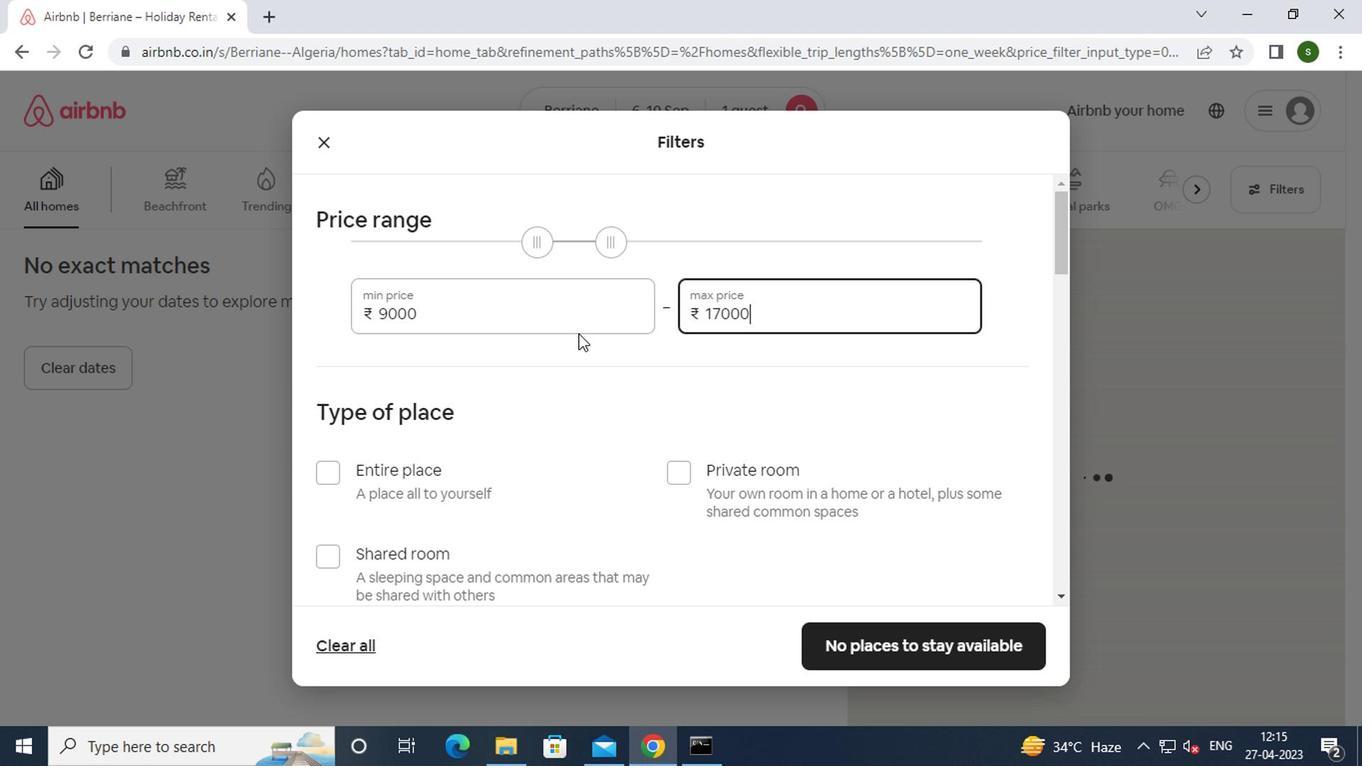 
Action: Mouse moved to (678, 286)
Screenshot: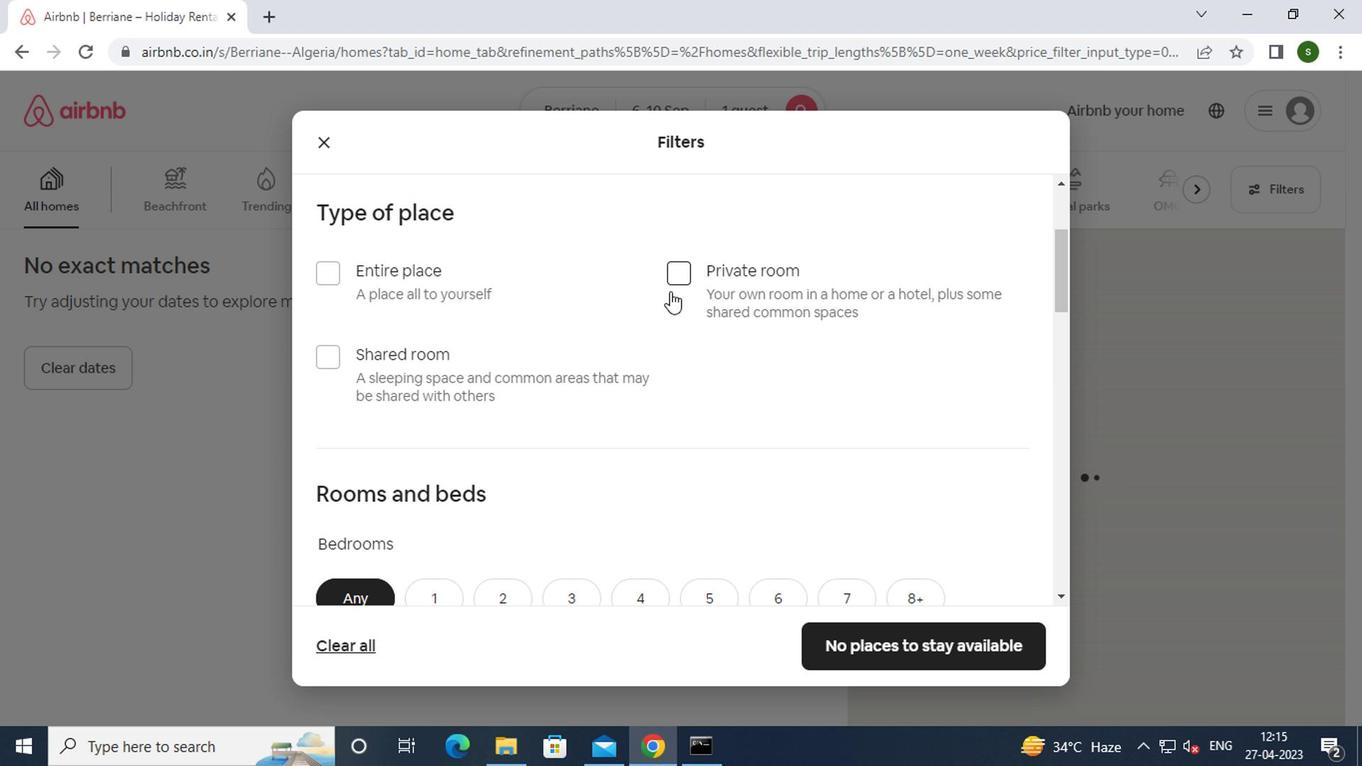 
Action: Mouse pressed left at (678, 286)
Screenshot: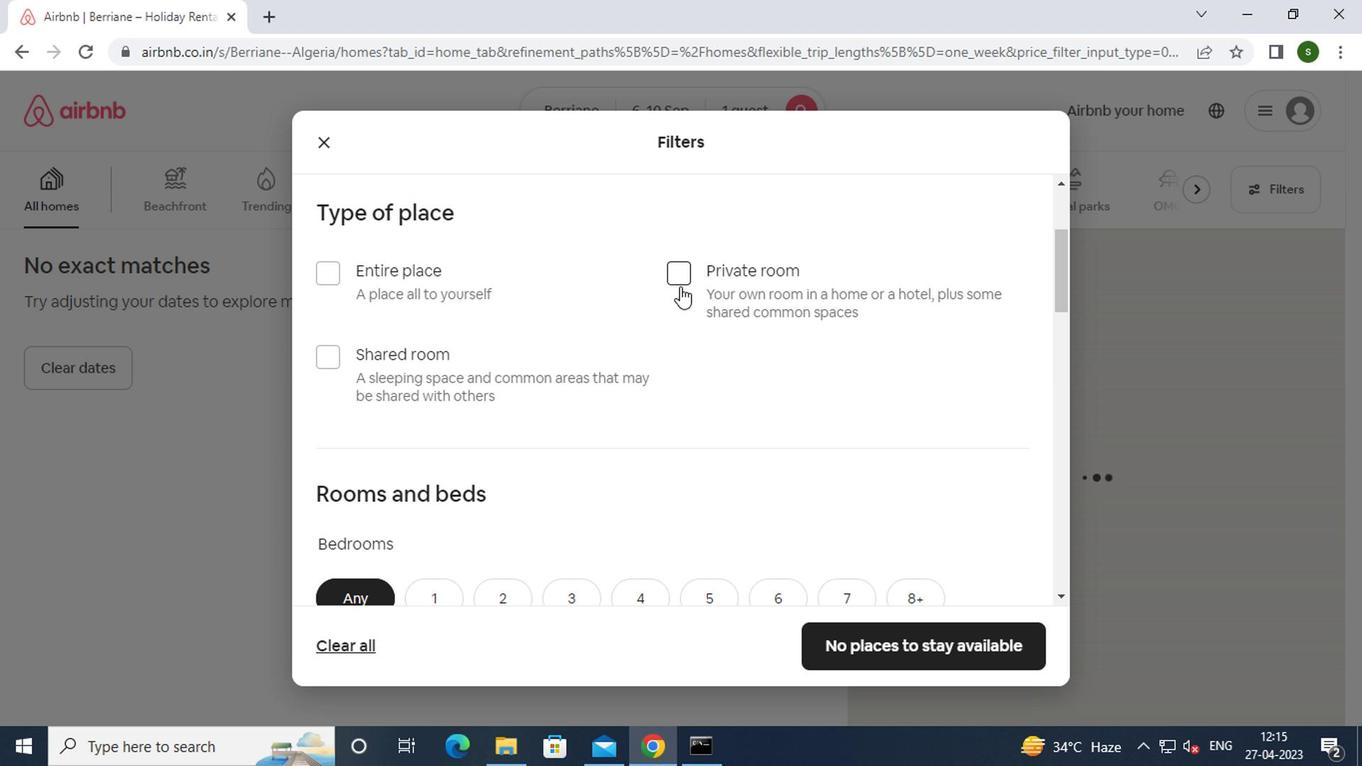 
Action: Mouse moved to (592, 315)
Screenshot: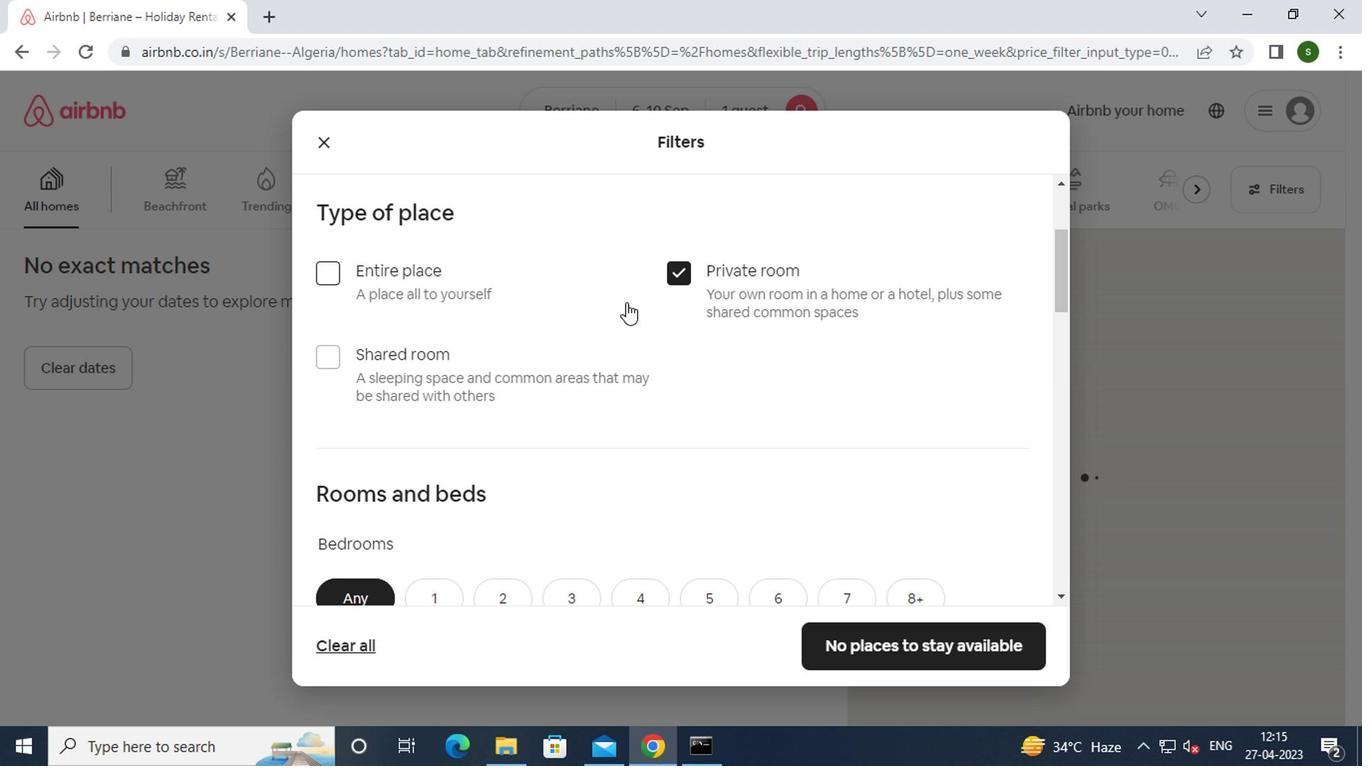 
Action: Mouse scrolled (592, 315) with delta (0, 0)
Screenshot: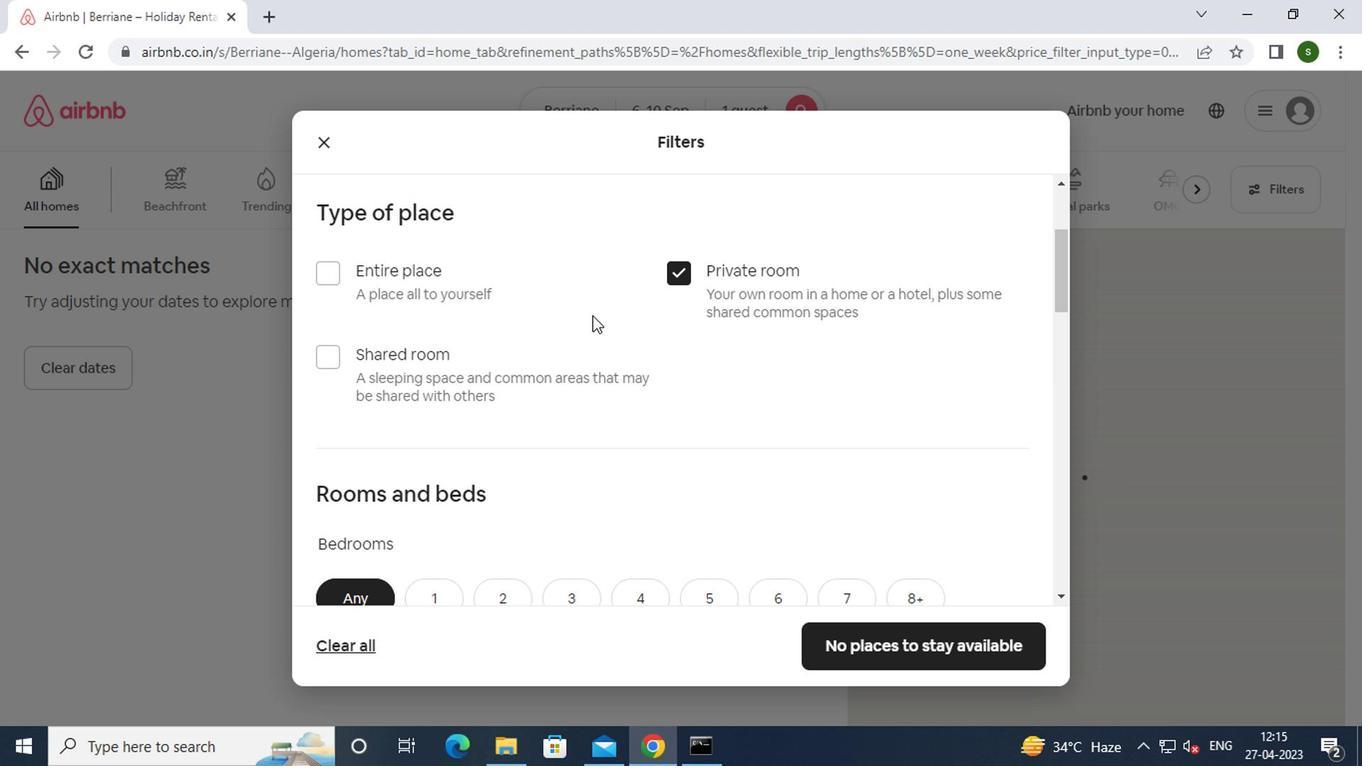 
Action: Mouse scrolled (592, 315) with delta (0, 0)
Screenshot: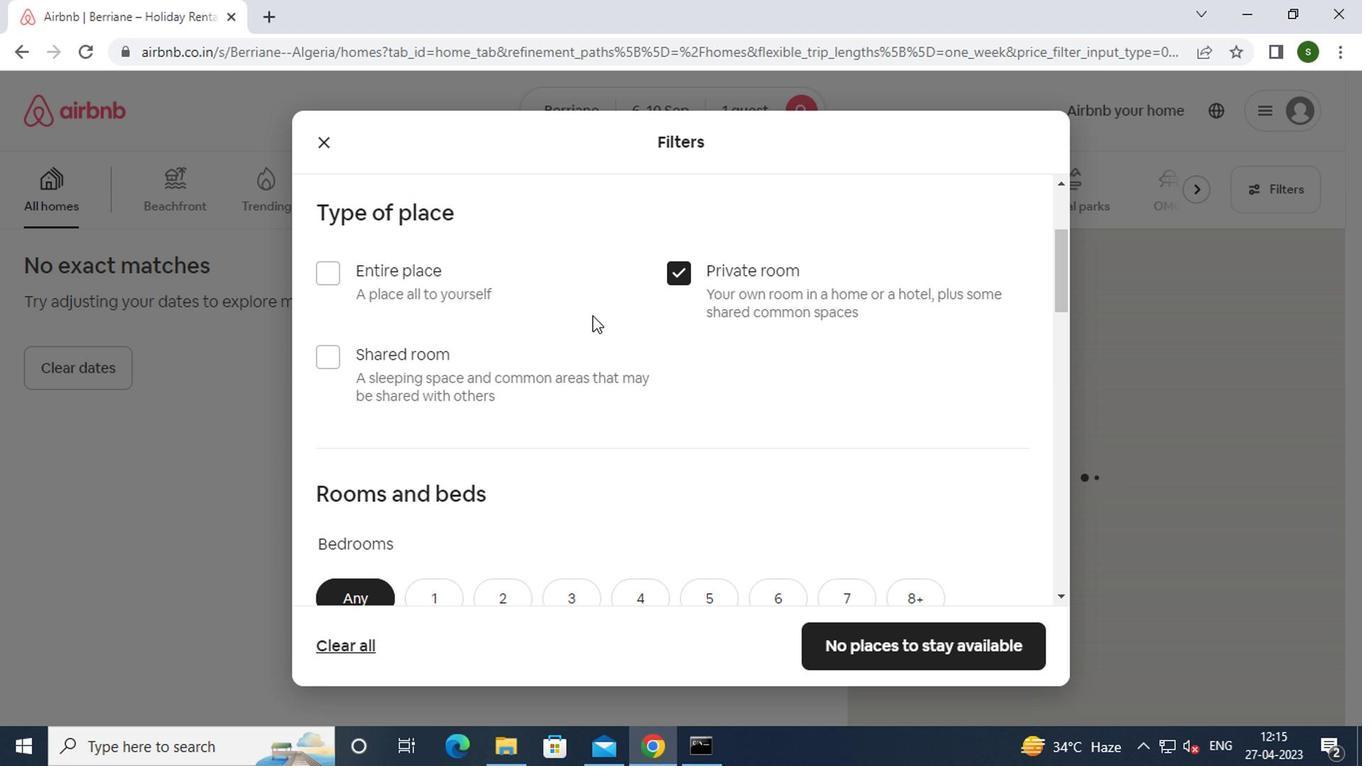 
Action: Mouse scrolled (592, 315) with delta (0, 0)
Screenshot: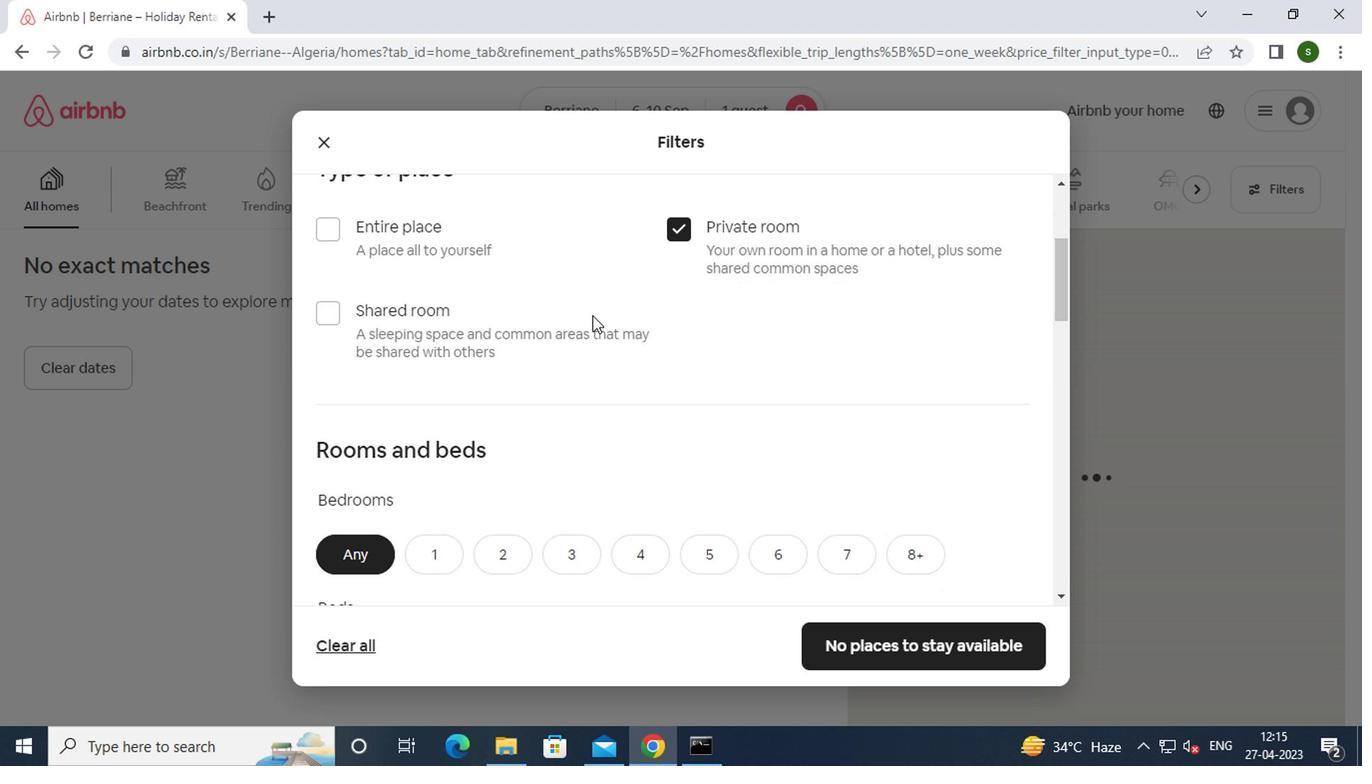 
Action: Mouse moved to (434, 300)
Screenshot: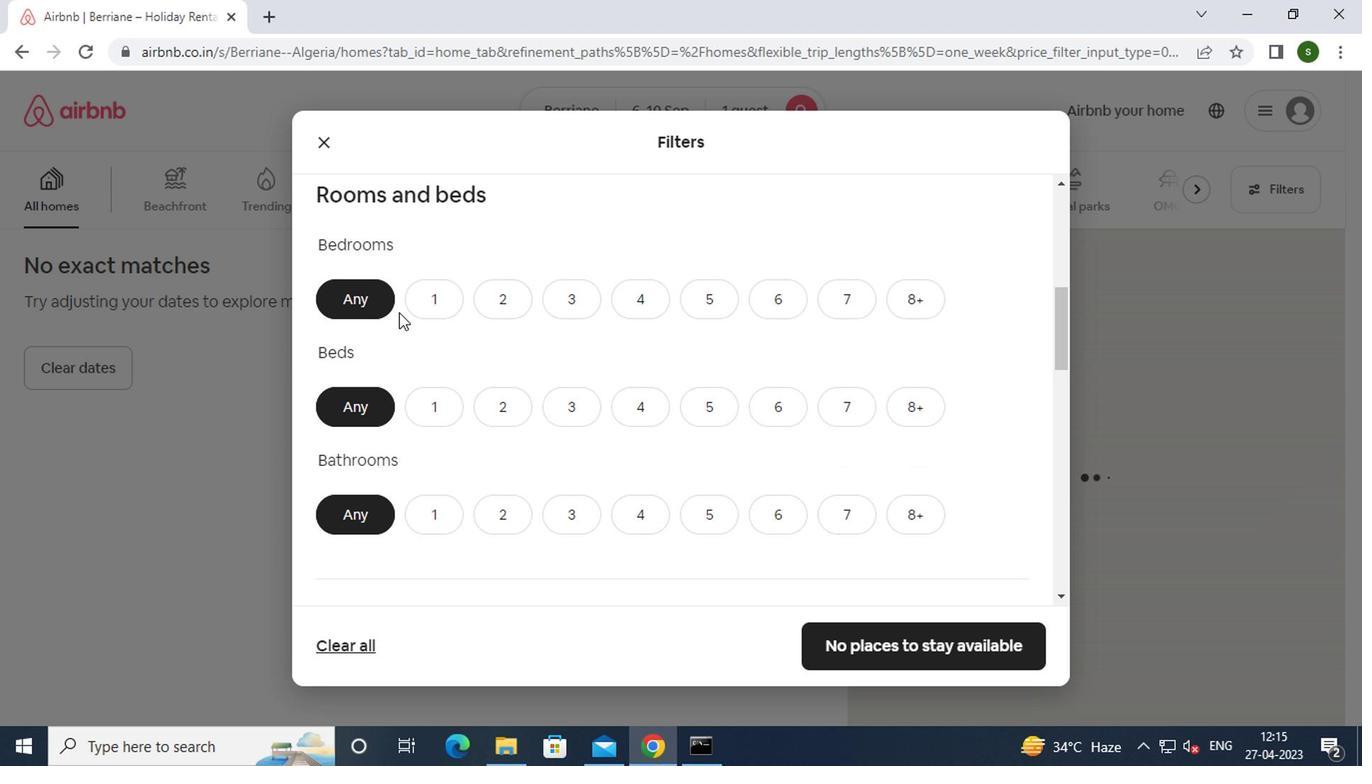 
Action: Mouse pressed left at (434, 300)
Screenshot: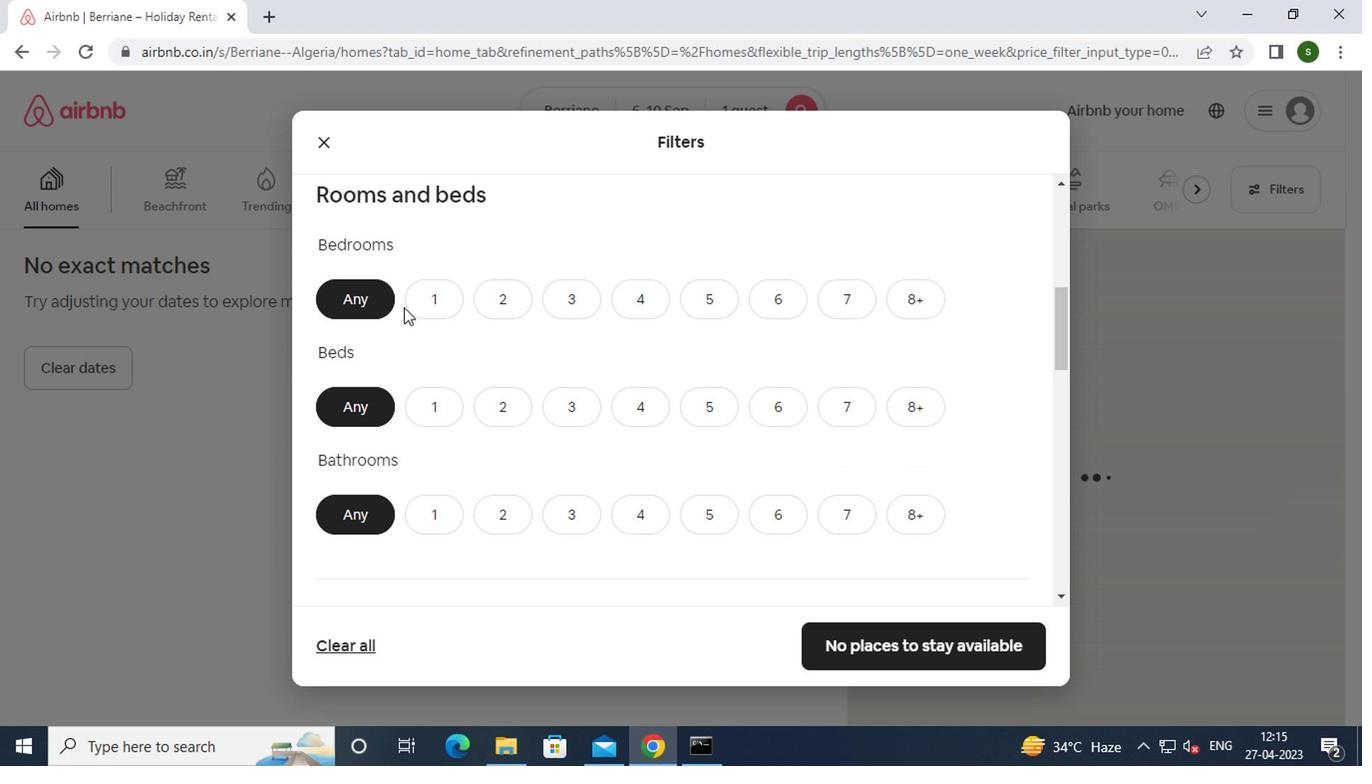 
Action: Mouse moved to (446, 395)
Screenshot: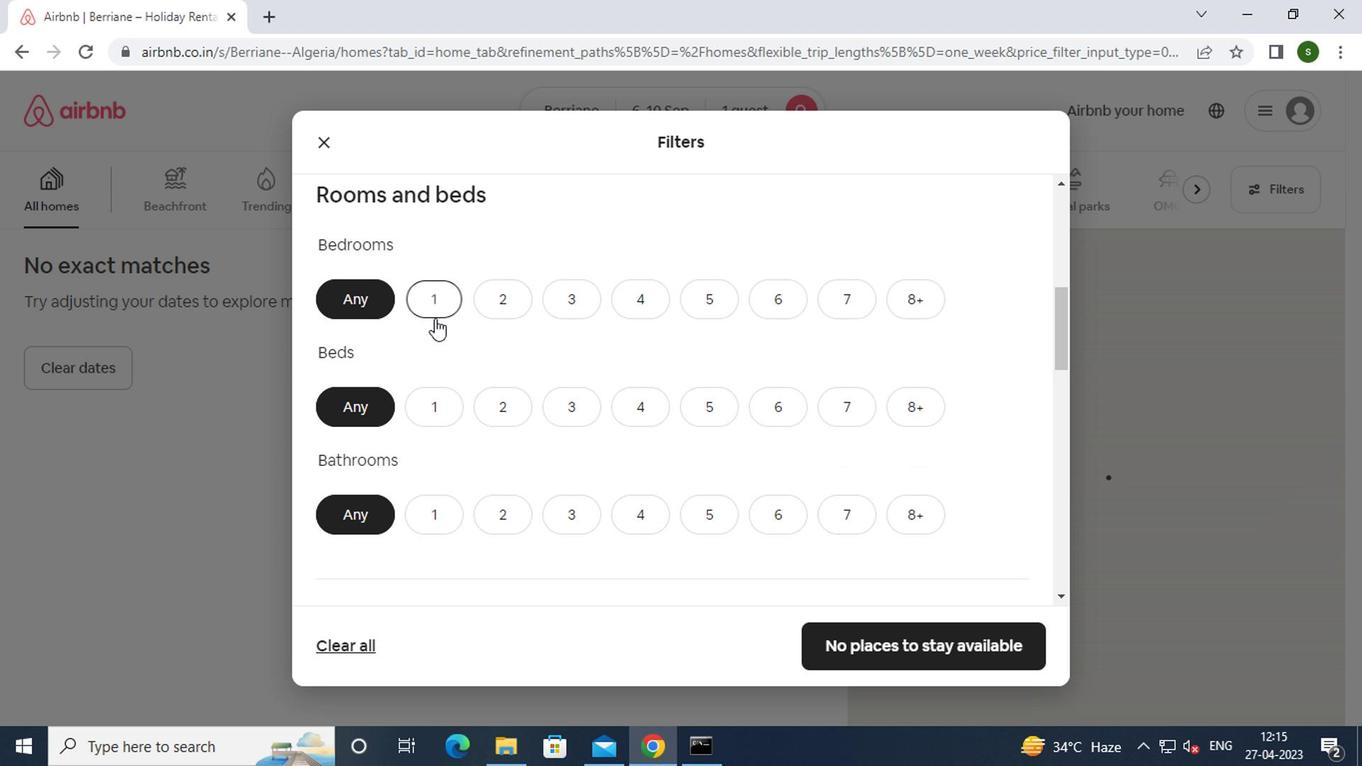
Action: Mouse pressed left at (446, 395)
Screenshot: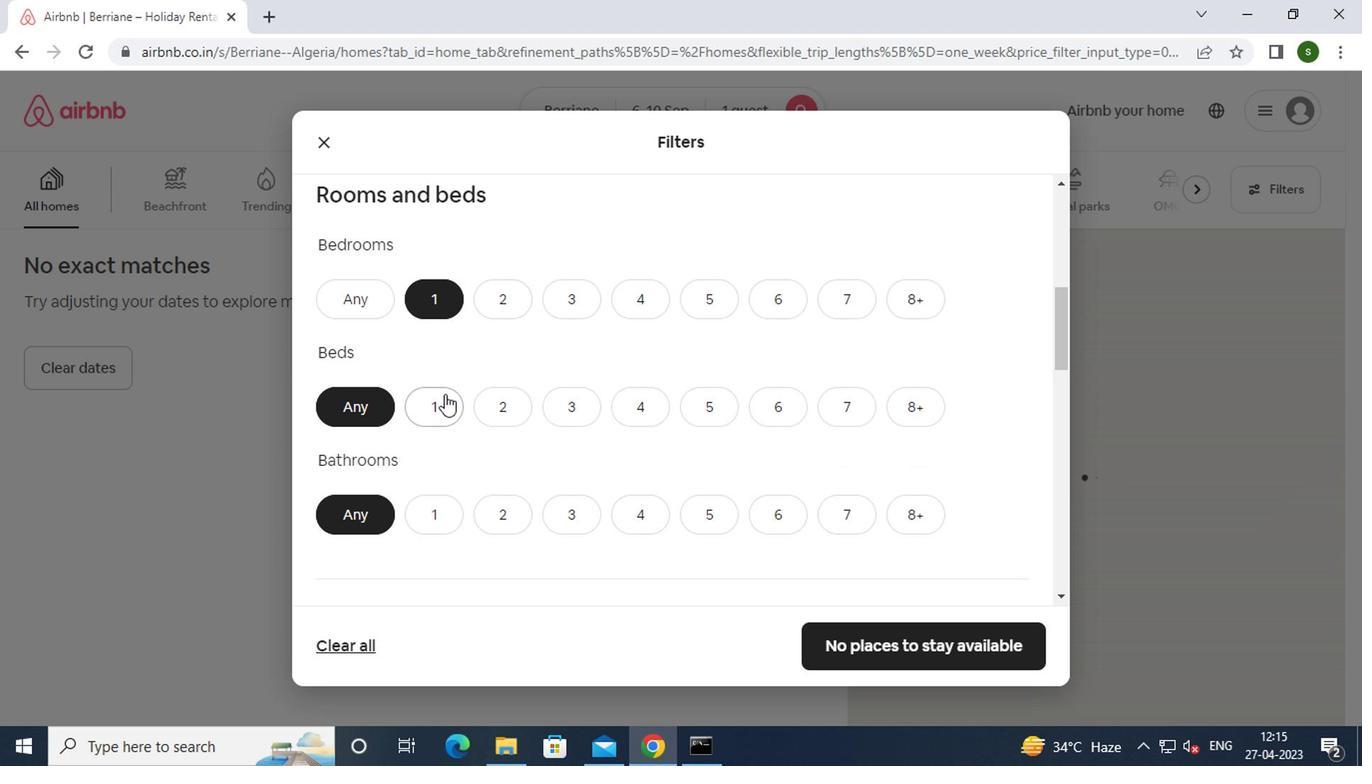 
Action: Mouse moved to (438, 508)
Screenshot: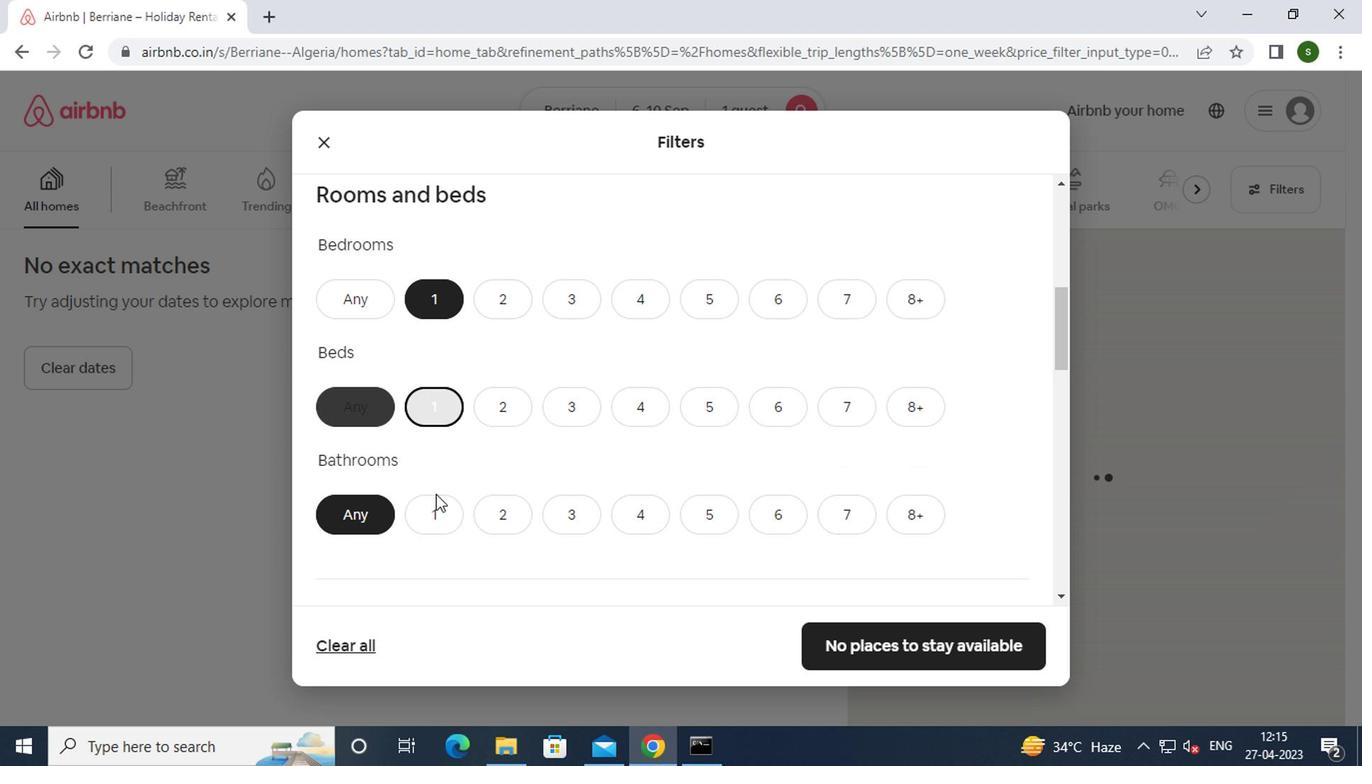 
Action: Mouse pressed left at (438, 508)
Screenshot: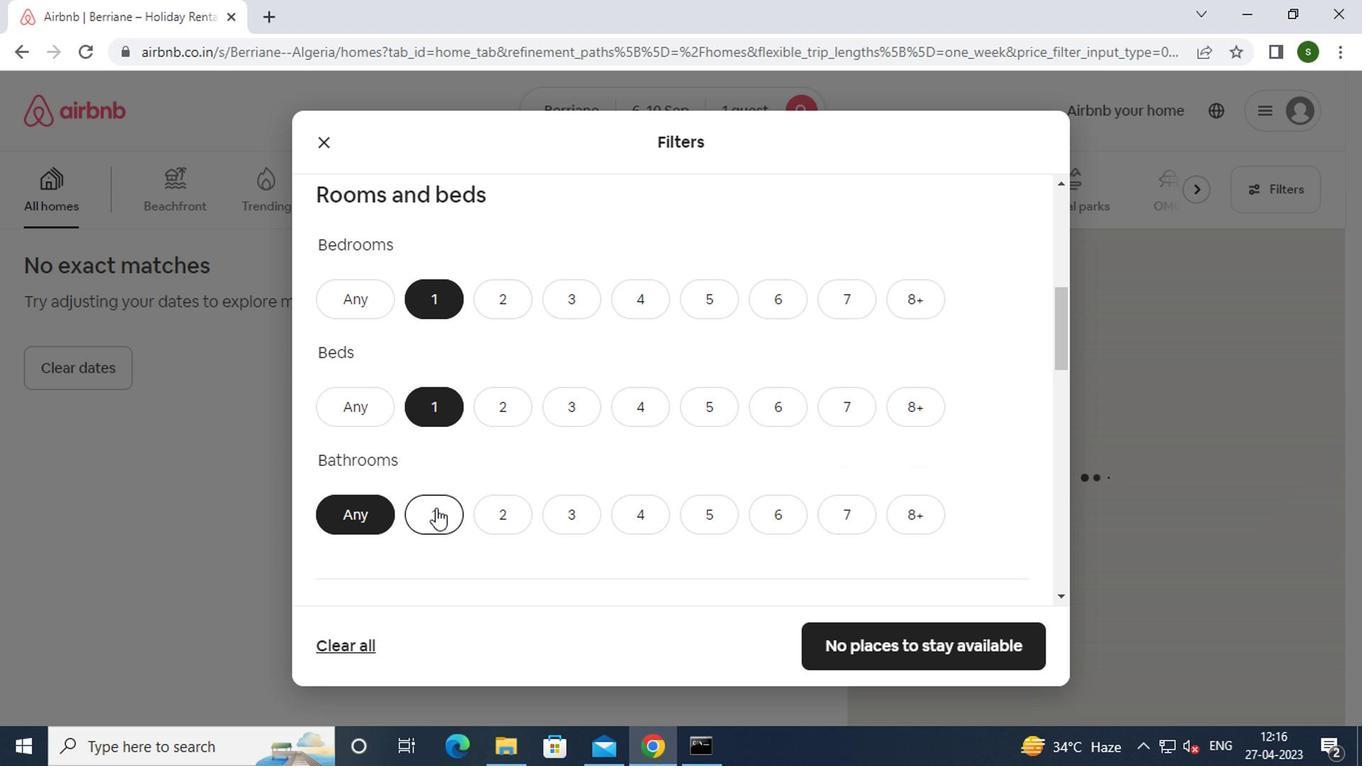 
Action: Mouse moved to (548, 400)
Screenshot: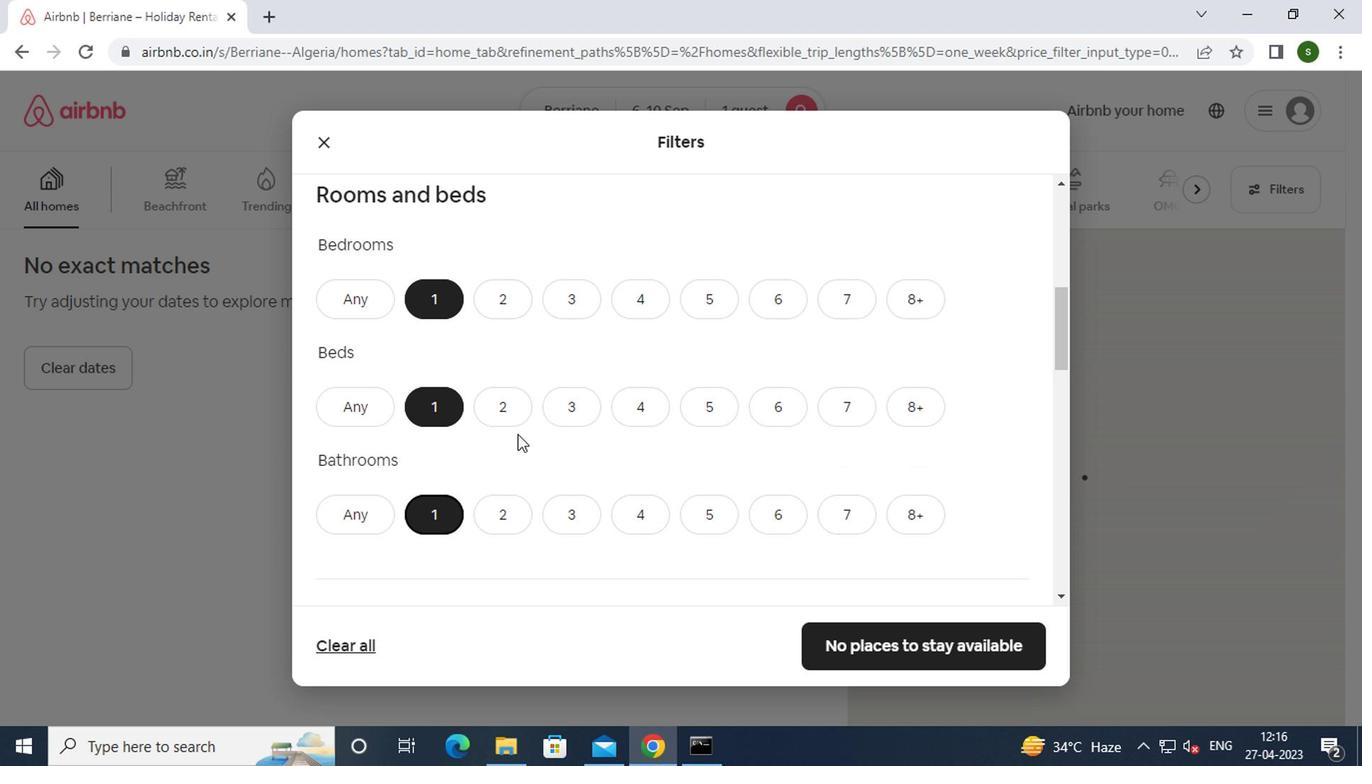 
Action: Mouse scrolled (548, 398) with delta (0, -1)
Screenshot: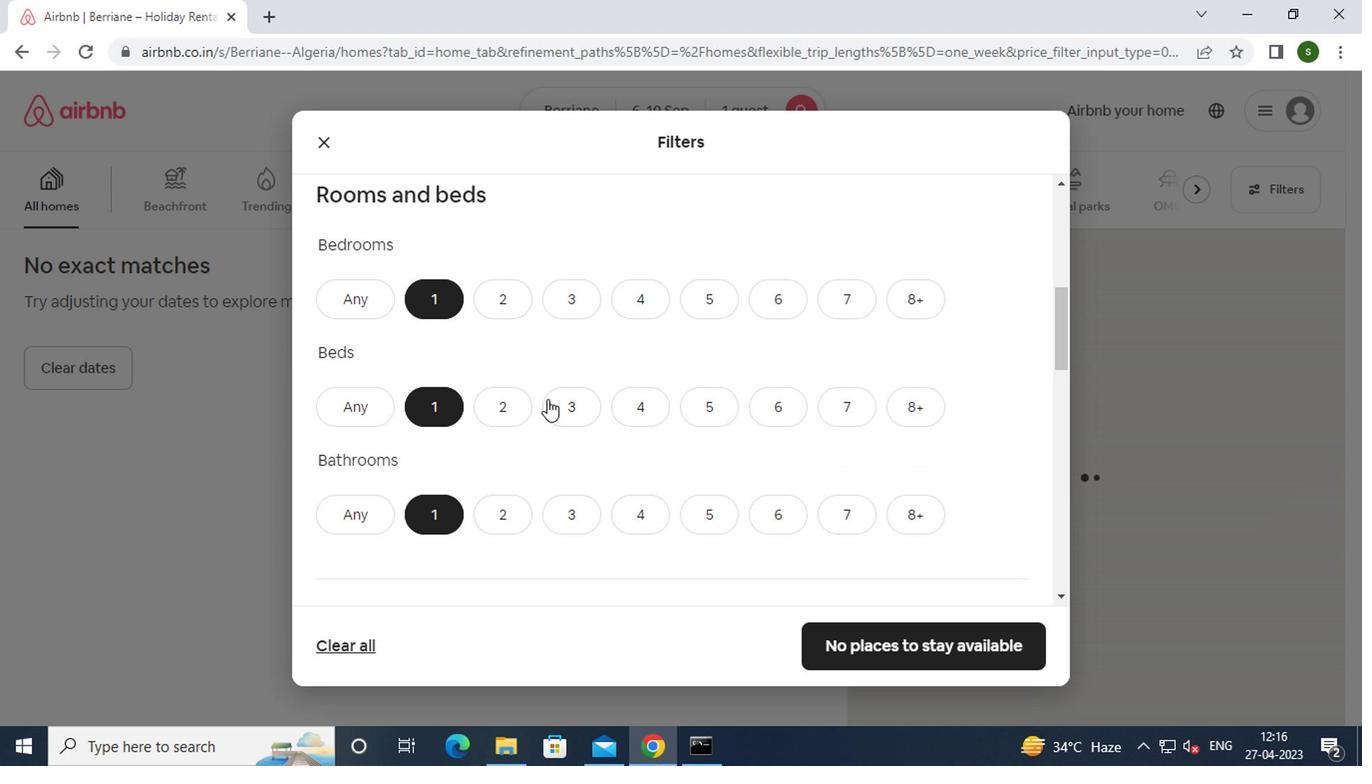 
Action: Mouse scrolled (548, 398) with delta (0, -1)
Screenshot: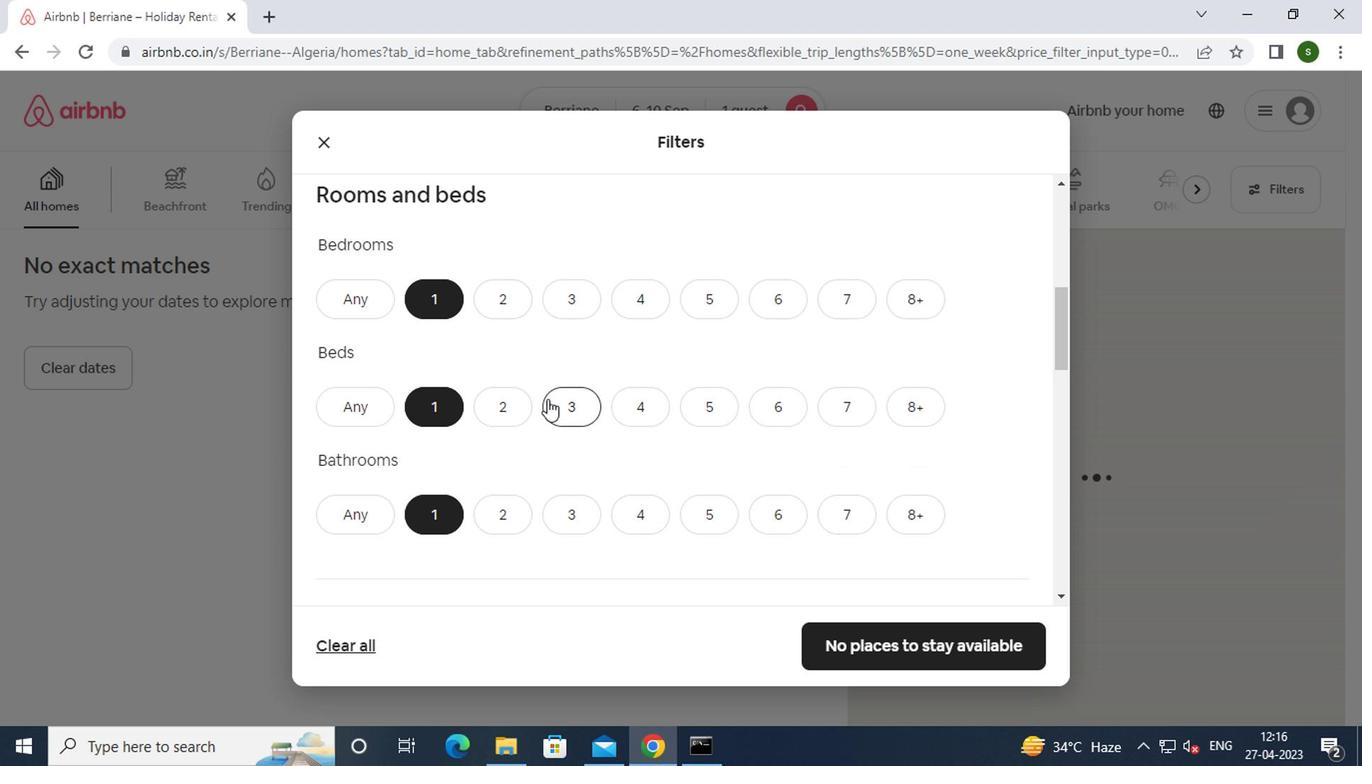 
Action: Mouse scrolled (548, 398) with delta (0, -1)
Screenshot: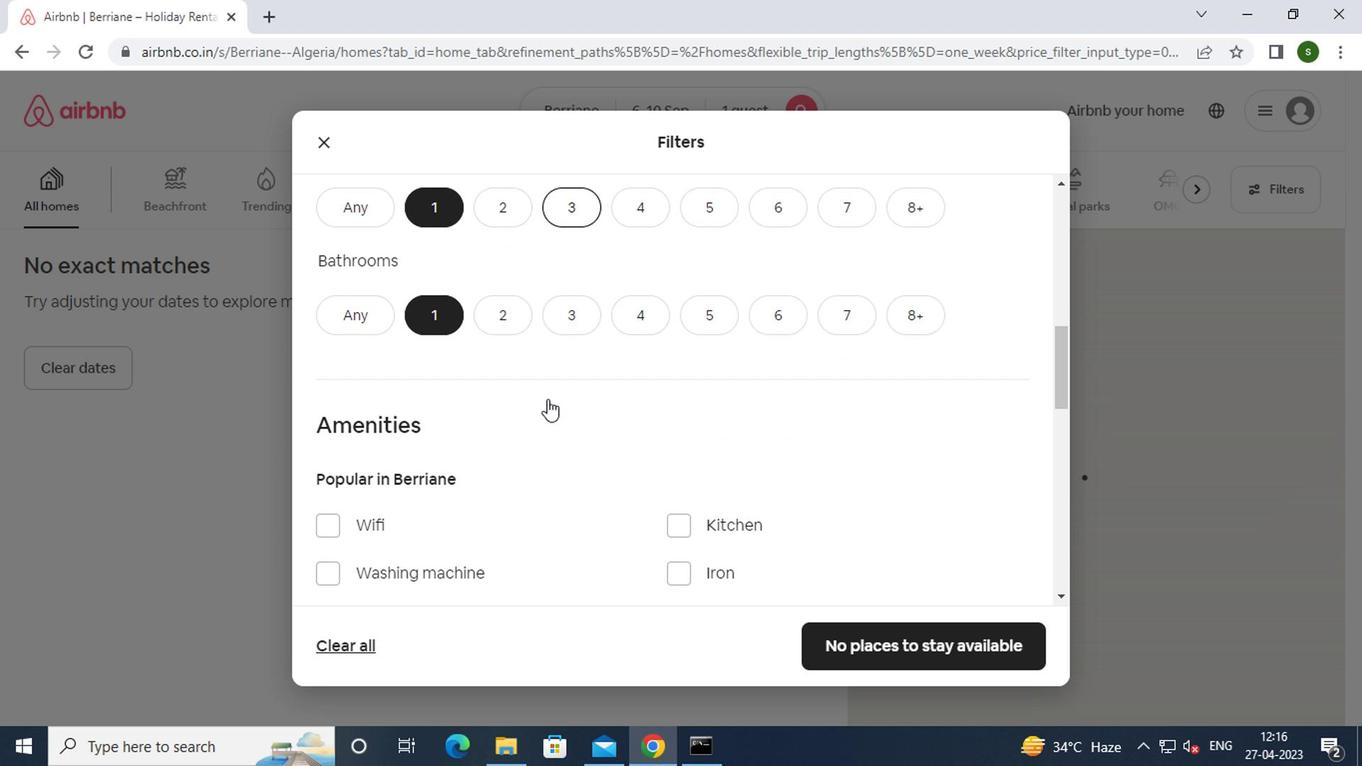 
Action: Mouse moved to (744, 373)
Screenshot: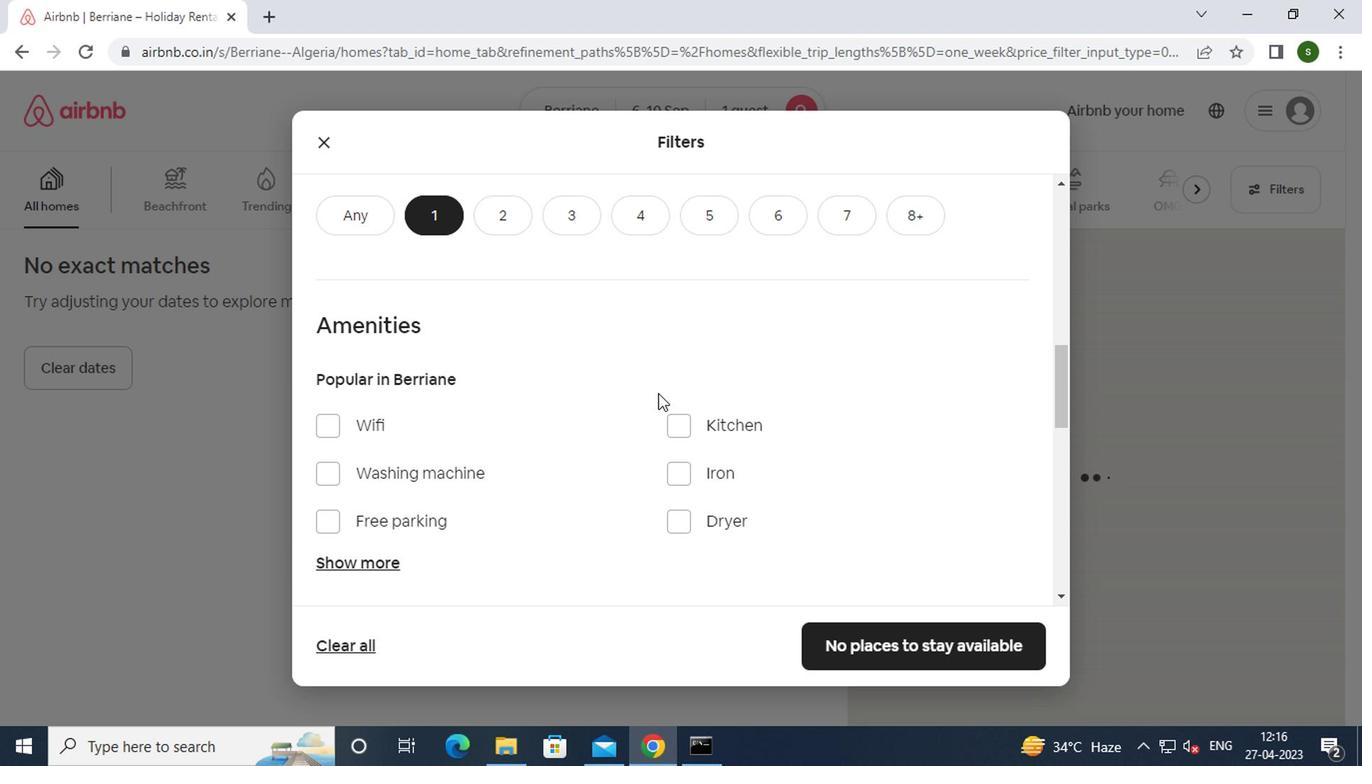 
Action: Mouse scrolled (744, 373) with delta (0, 0)
Screenshot: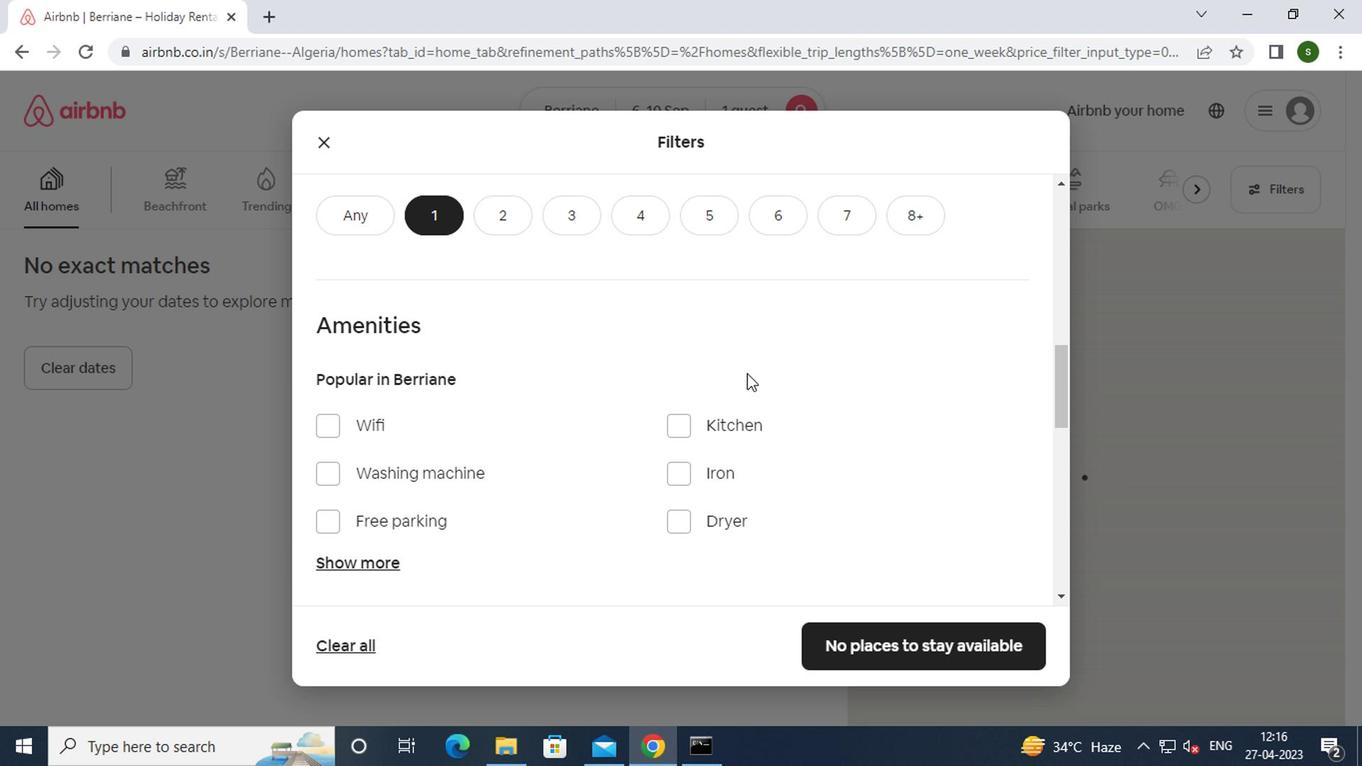 
Action: Mouse scrolled (744, 373) with delta (0, 0)
Screenshot: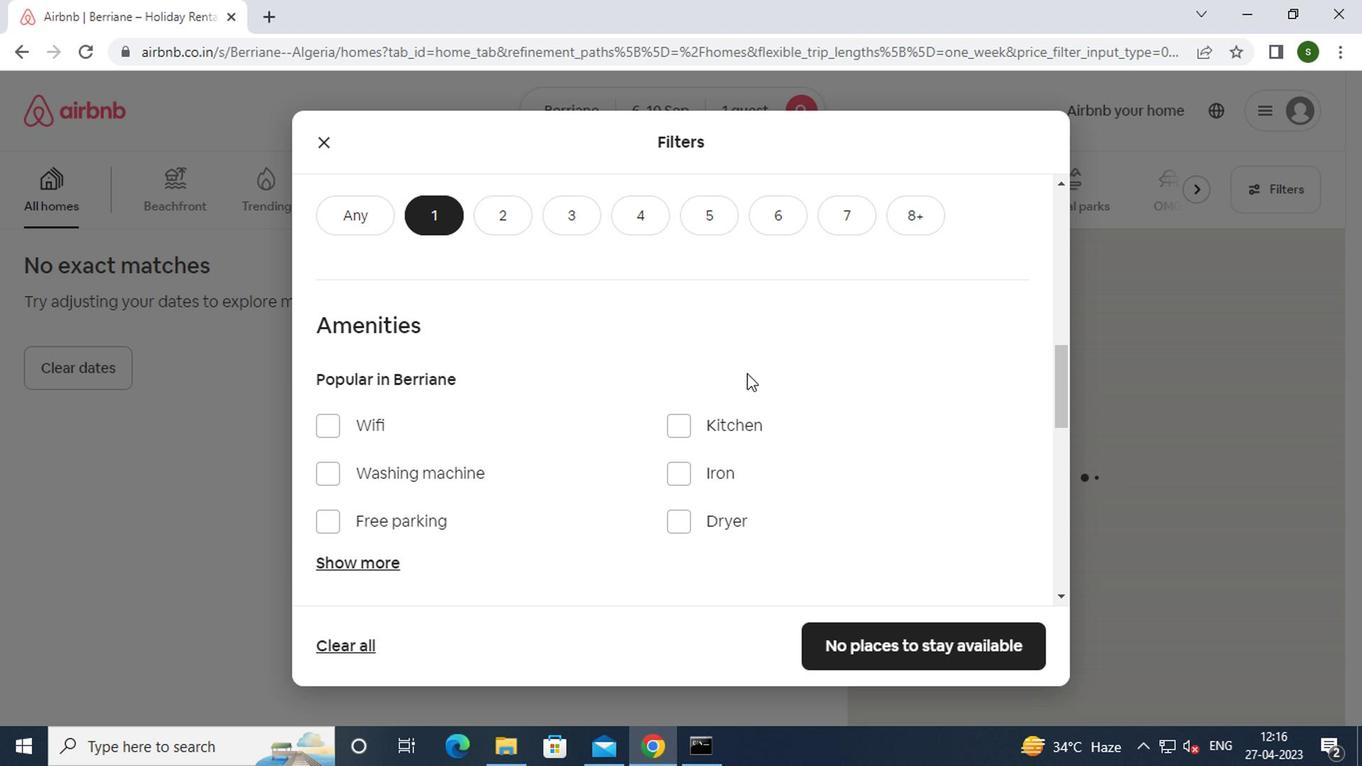 
Action: Mouse scrolled (744, 373) with delta (0, 0)
Screenshot: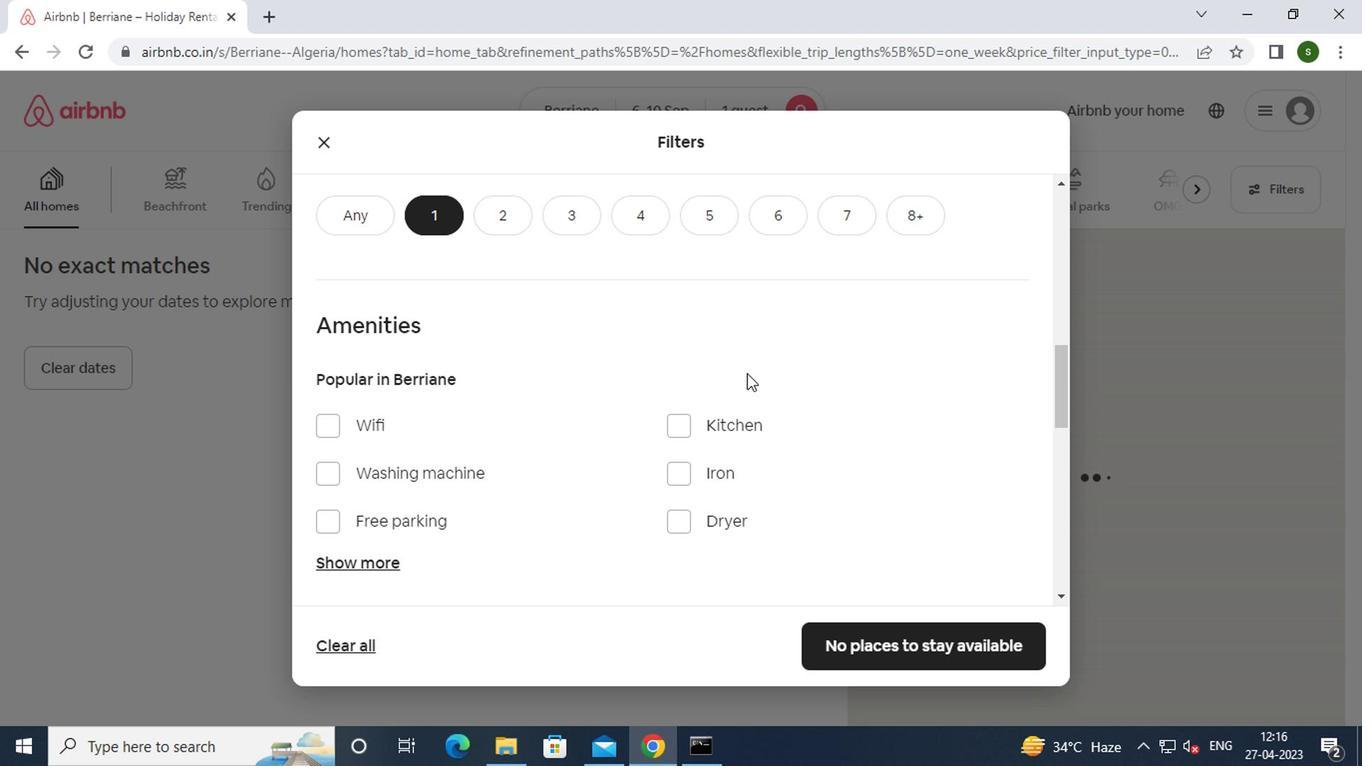 
Action: Mouse scrolled (744, 373) with delta (0, 0)
Screenshot: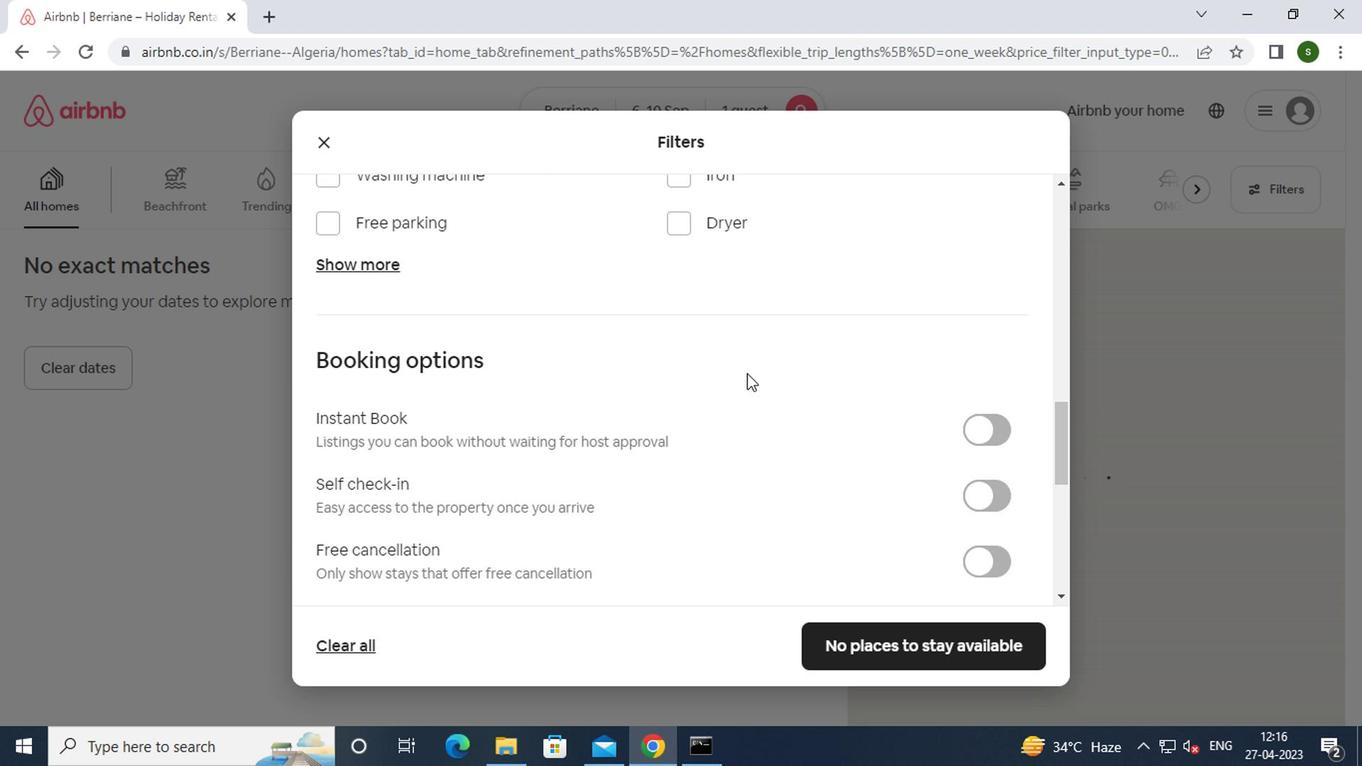 
Action: Mouse moved to (980, 405)
Screenshot: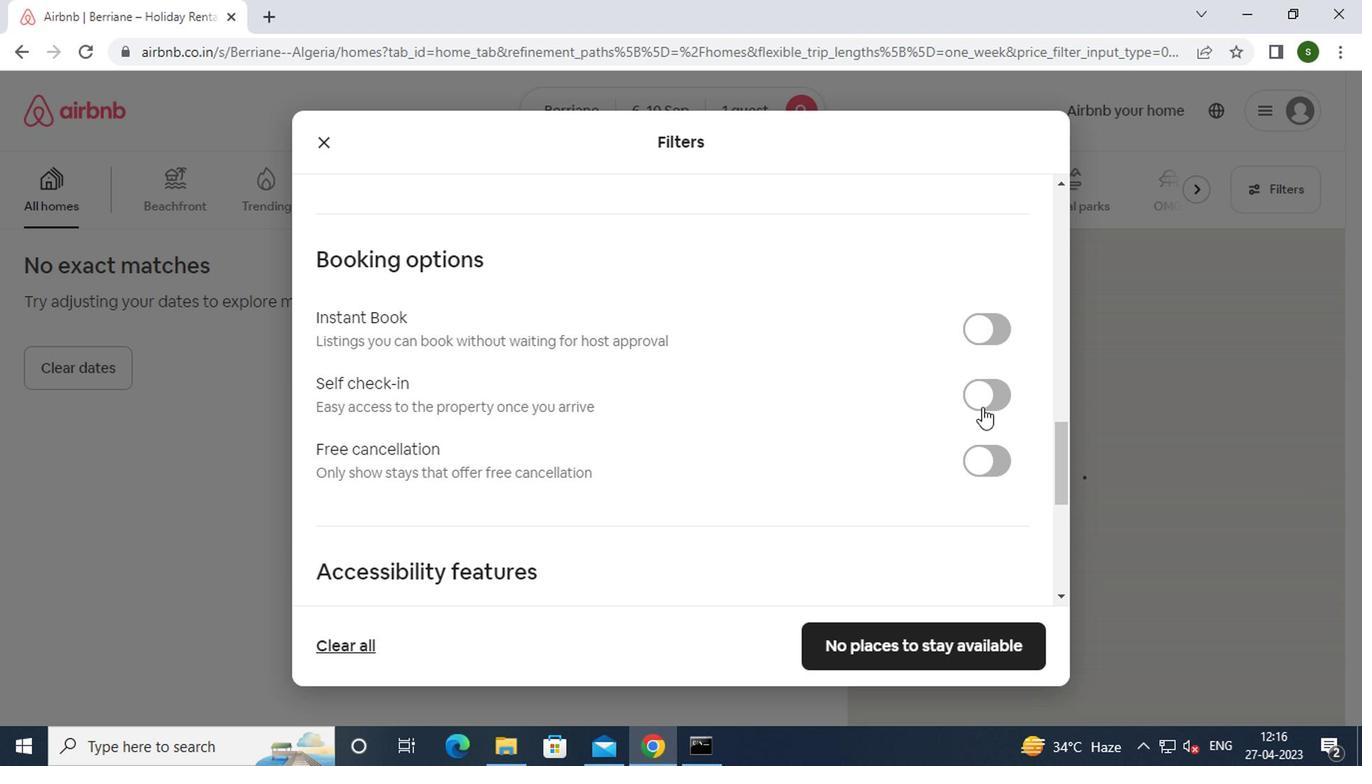 
Action: Mouse pressed left at (980, 405)
Screenshot: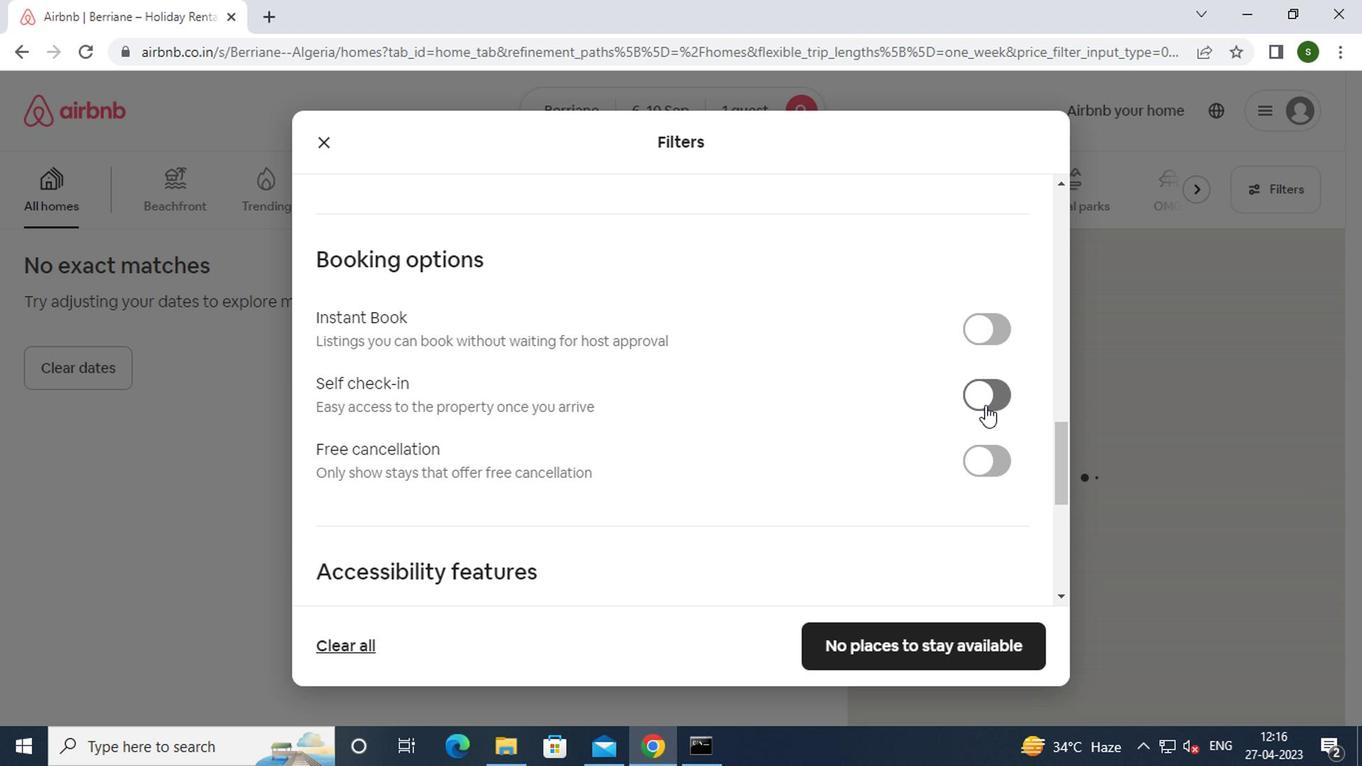 
Action: Mouse moved to (868, 656)
Screenshot: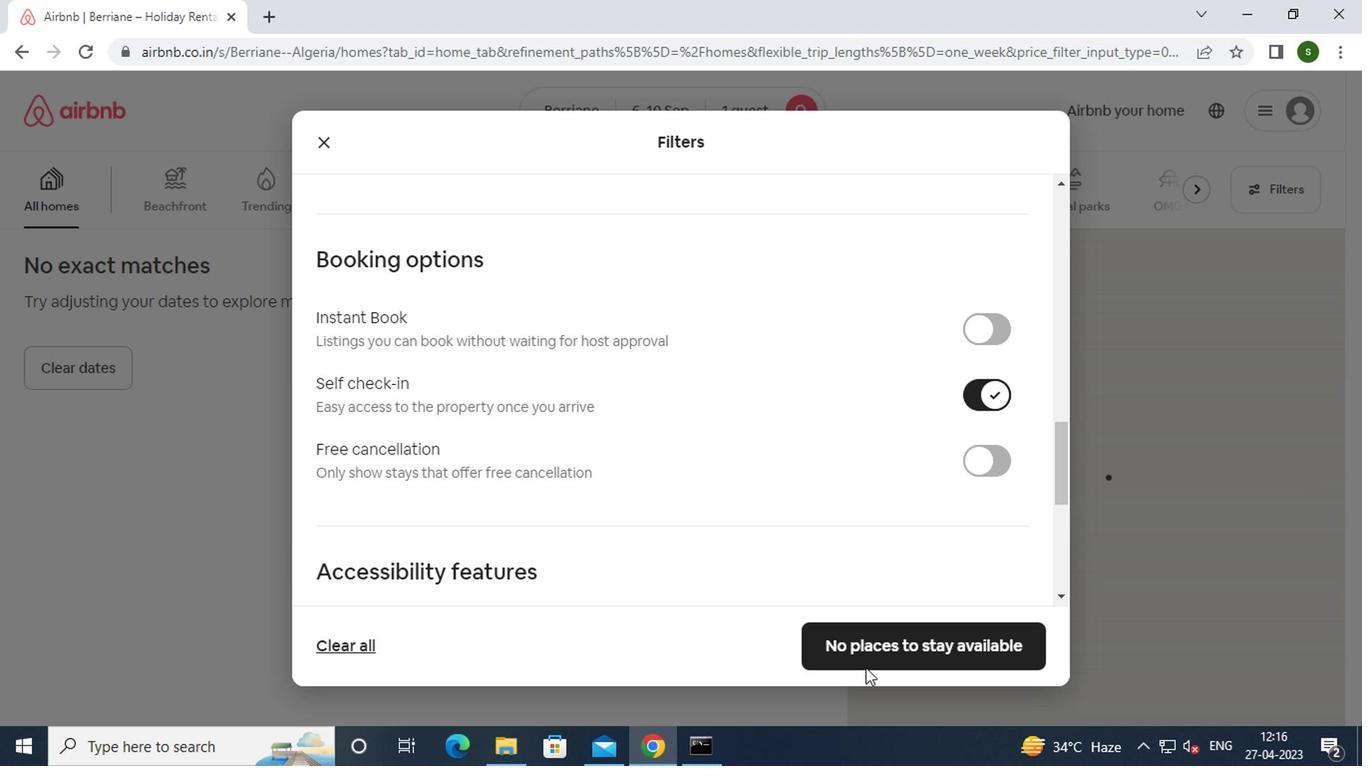 
Action: Mouse pressed left at (868, 656)
Screenshot: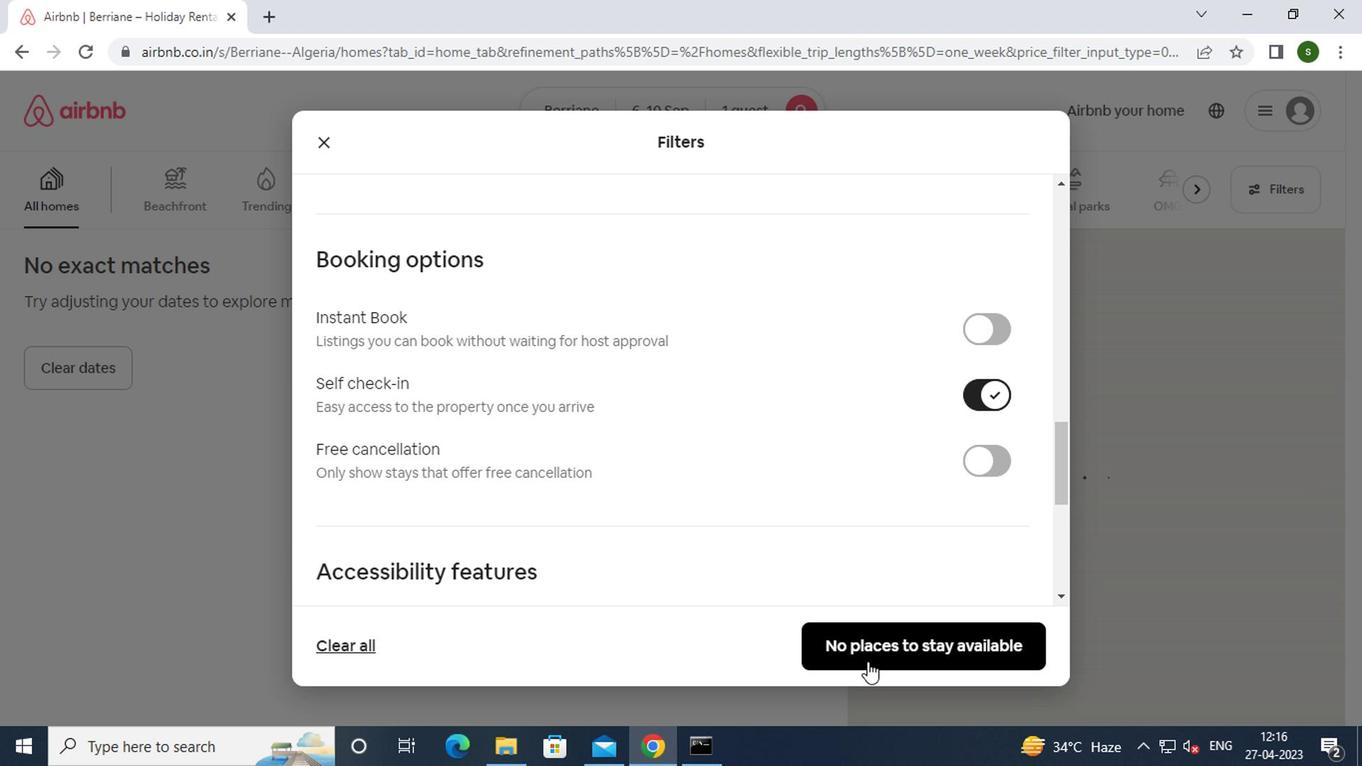 
